 Task: Open Card Card0000000190 in Board Board0000000048 in Workspace WS0000000016 in Trello. Add Member nikrathi889@gmail.com to Card Card0000000190 in Board Board0000000048 in Workspace WS0000000016 in Trello. Add Blue Label titled Label0000000190 to Card Card0000000190 in Board Board0000000048 in Workspace WS0000000016 in Trello. Add Checklist CL0000000190 to Card Card0000000190 in Board Board0000000048 in Workspace WS0000000016 in Trello. Add Dates with Start Date as Sep 01 2023 and Due Date as Sep 30 2023 to Card Card0000000190 in Board Board0000000048 in Workspace WS0000000016 in Trello
Action: Mouse moved to (412, 373)
Screenshot: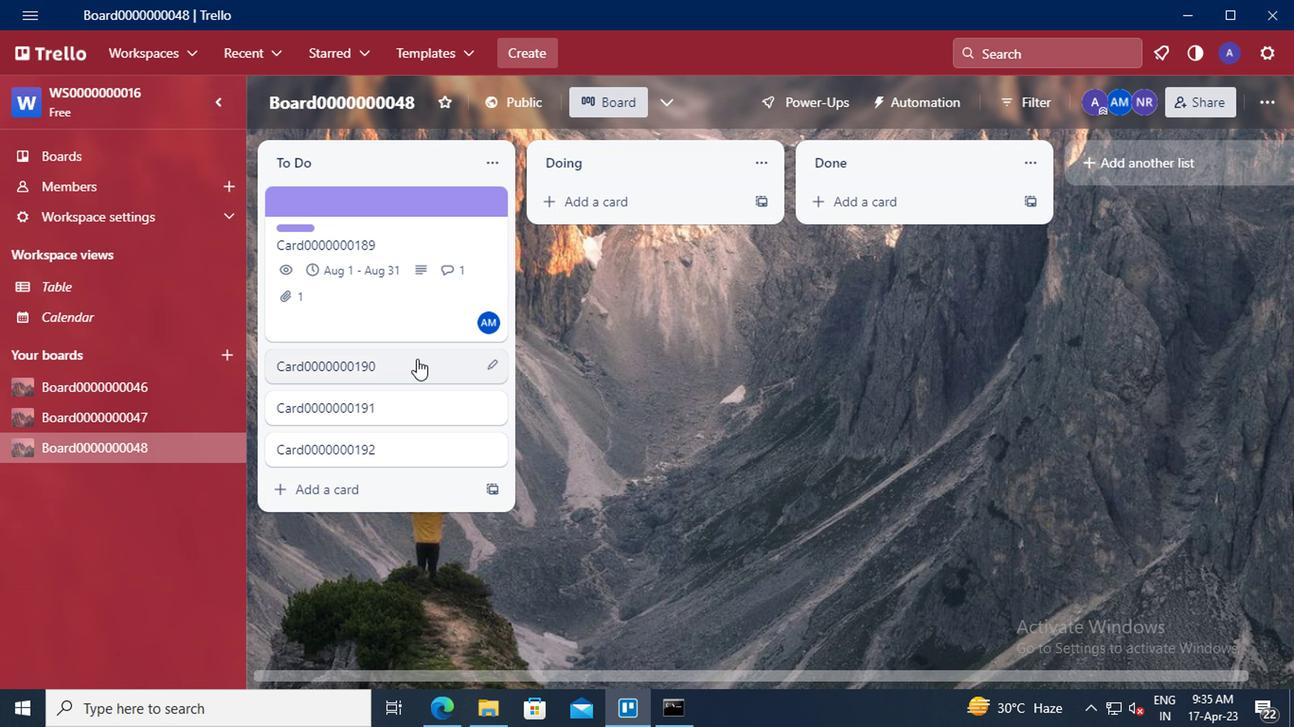 
Action: Mouse pressed left at (412, 373)
Screenshot: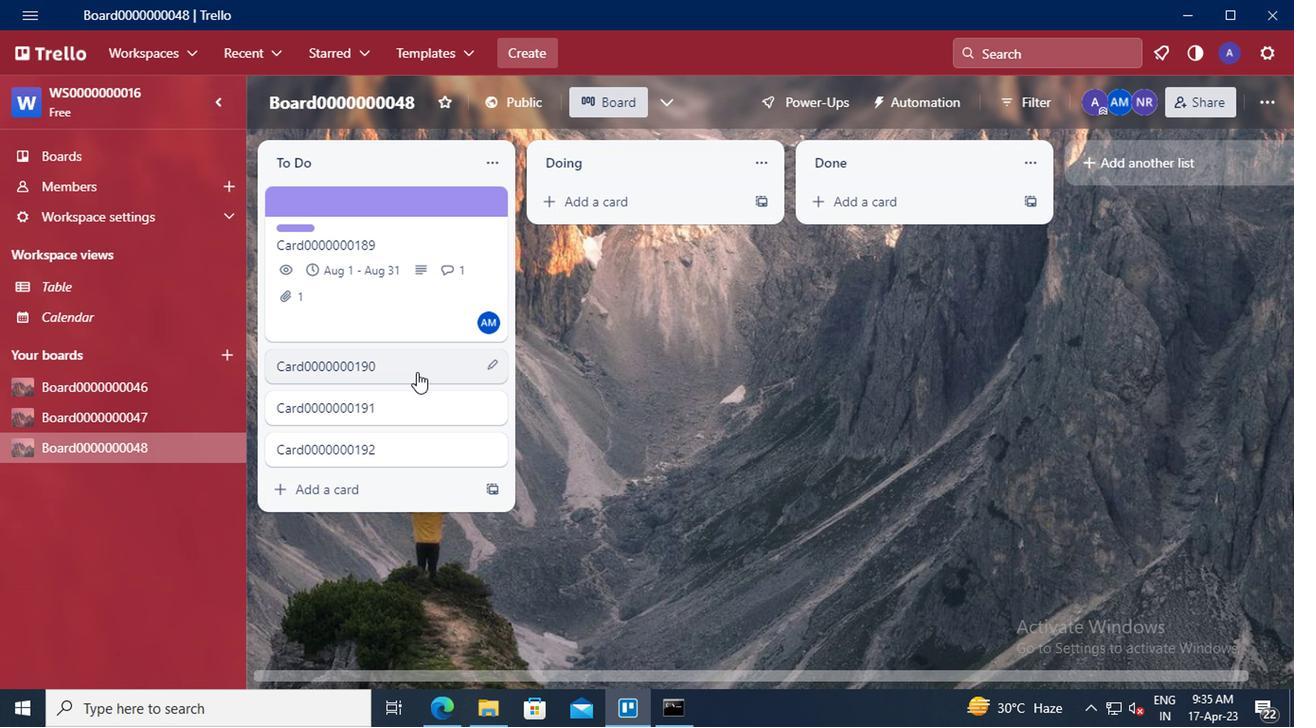 
Action: Mouse moved to (884, 248)
Screenshot: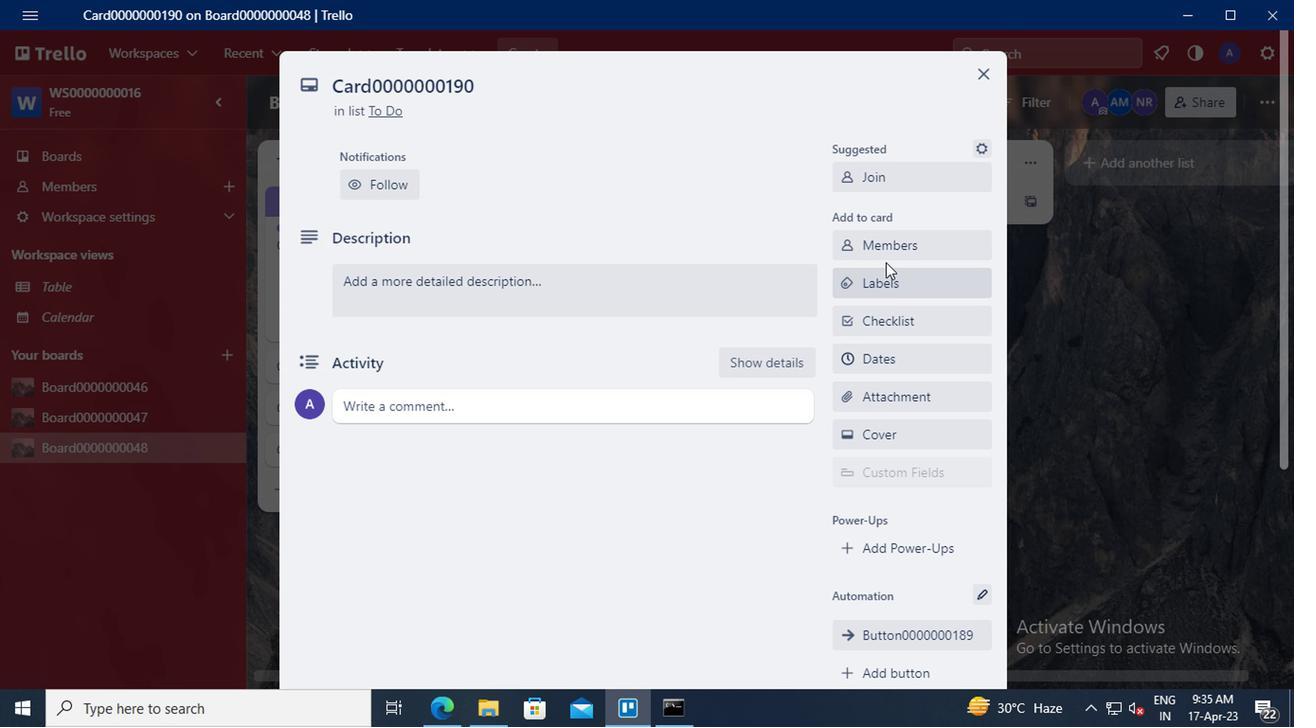 
Action: Mouse pressed left at (884, 248)
Screenshot: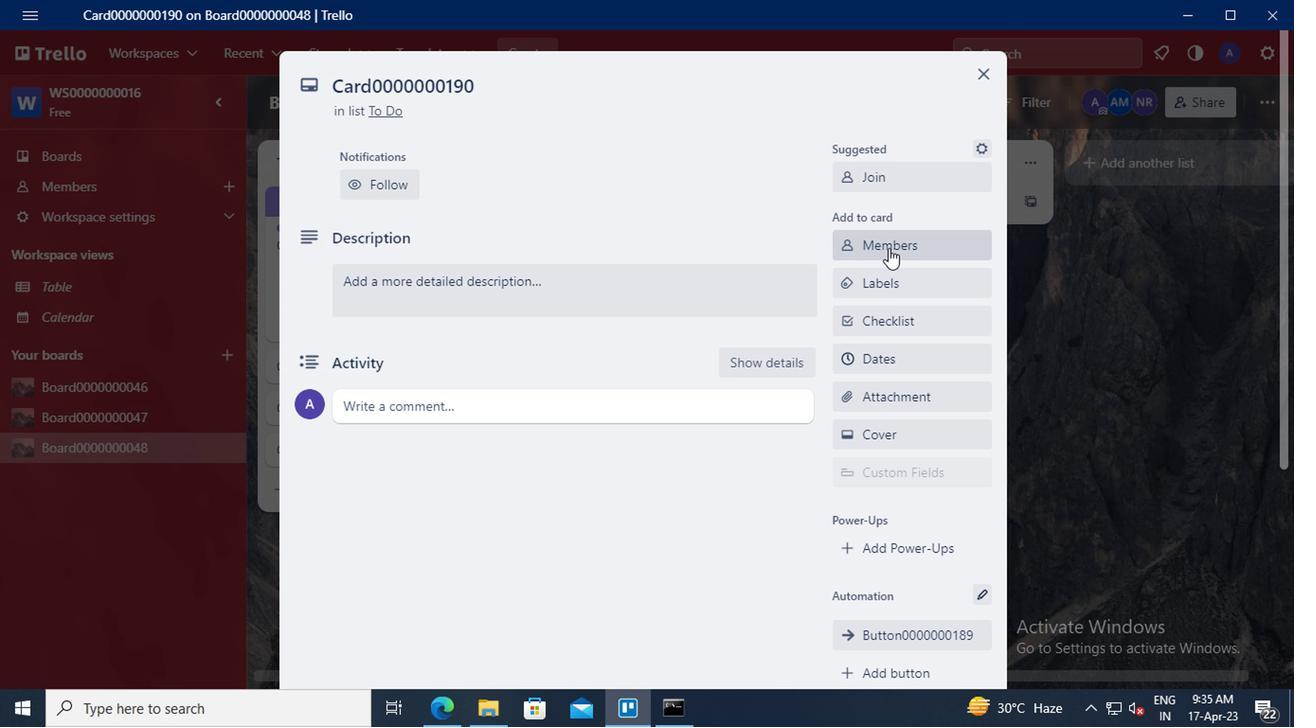 
Action: Mouse moved to (870, 329)
Screenshot: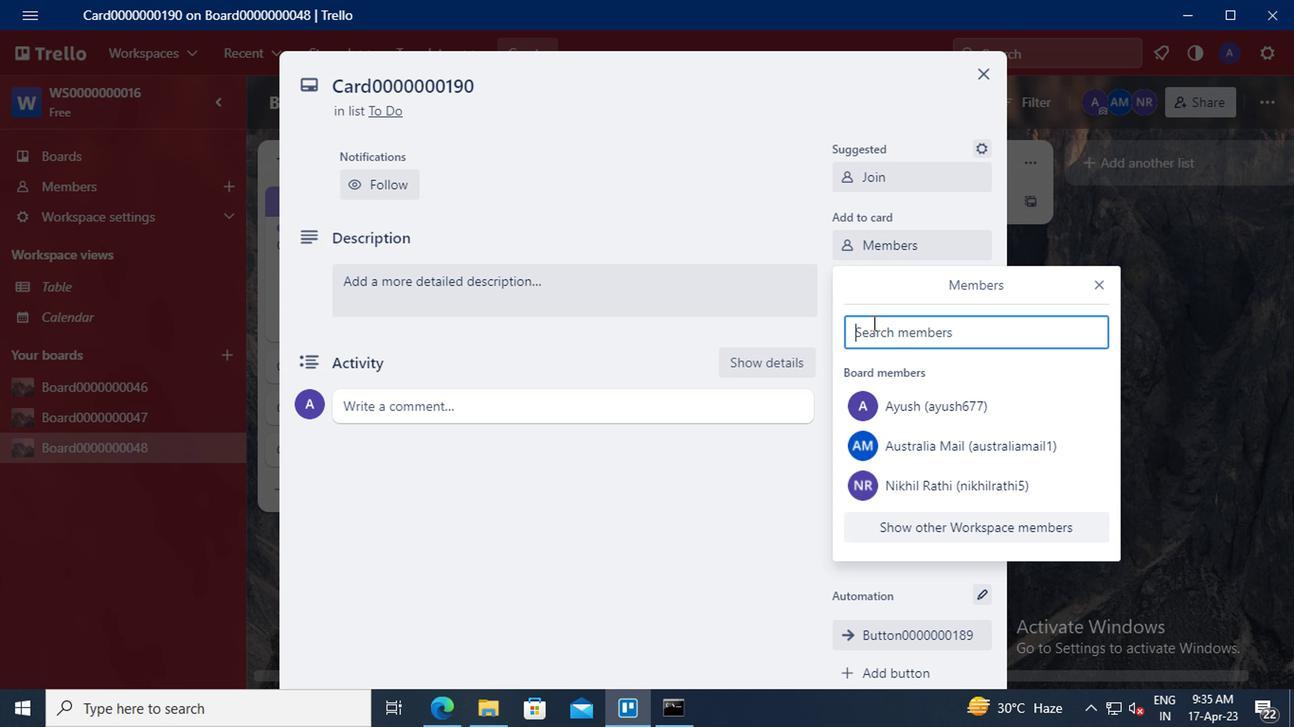 
Action: Mouse pressed left at (870, 329)
Screenshot: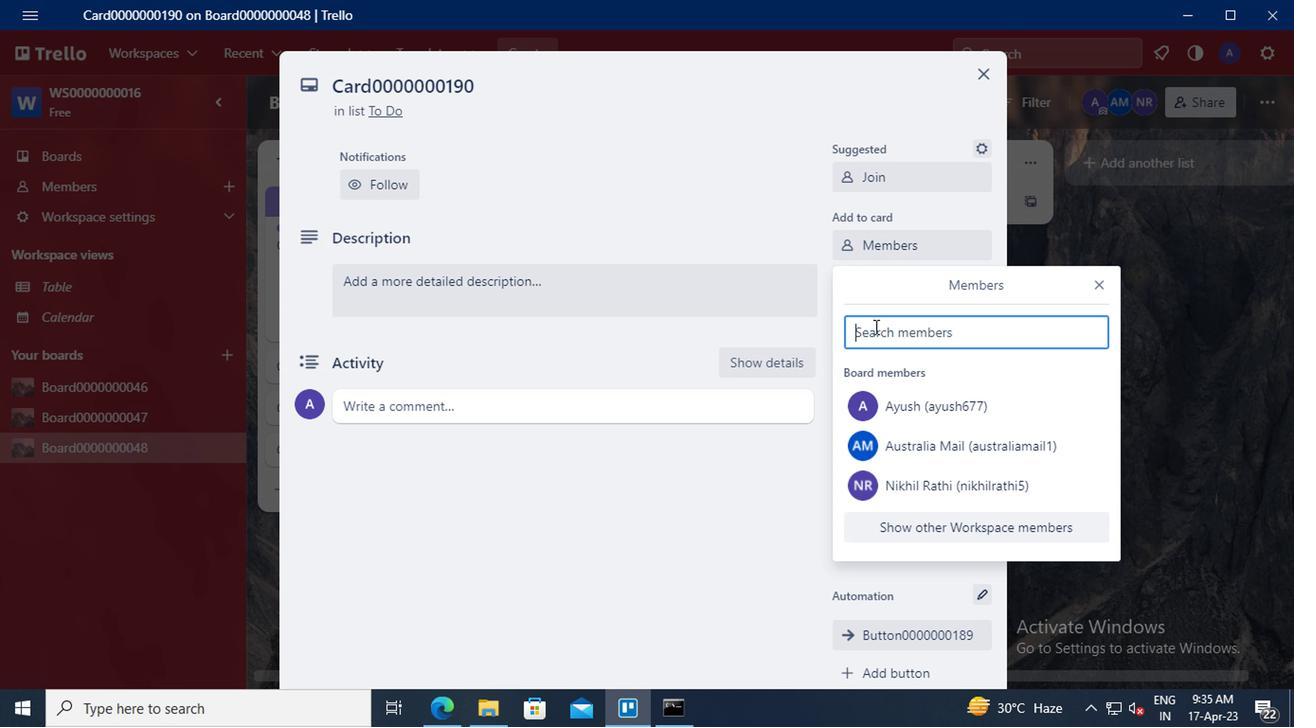 
Action: Mouse moved to (866, 329)
Screenshot: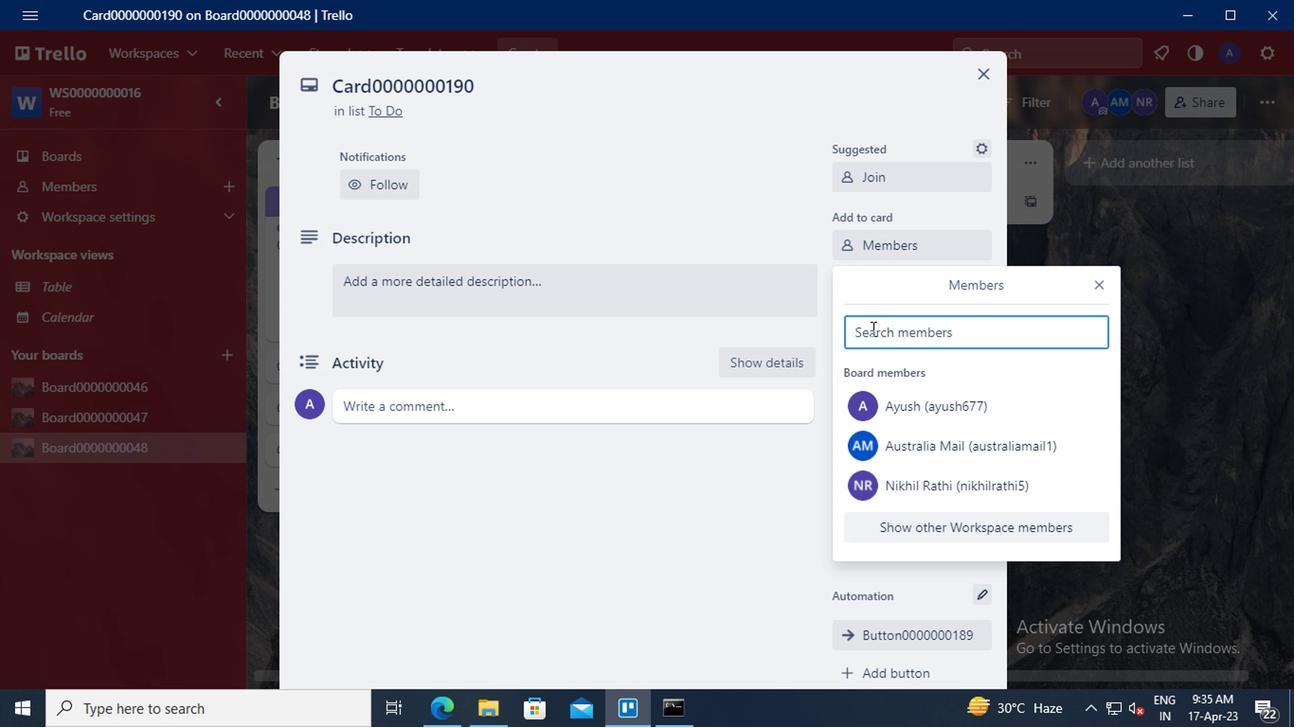 
Action: Key pressed <Key.shift>
Screenshot: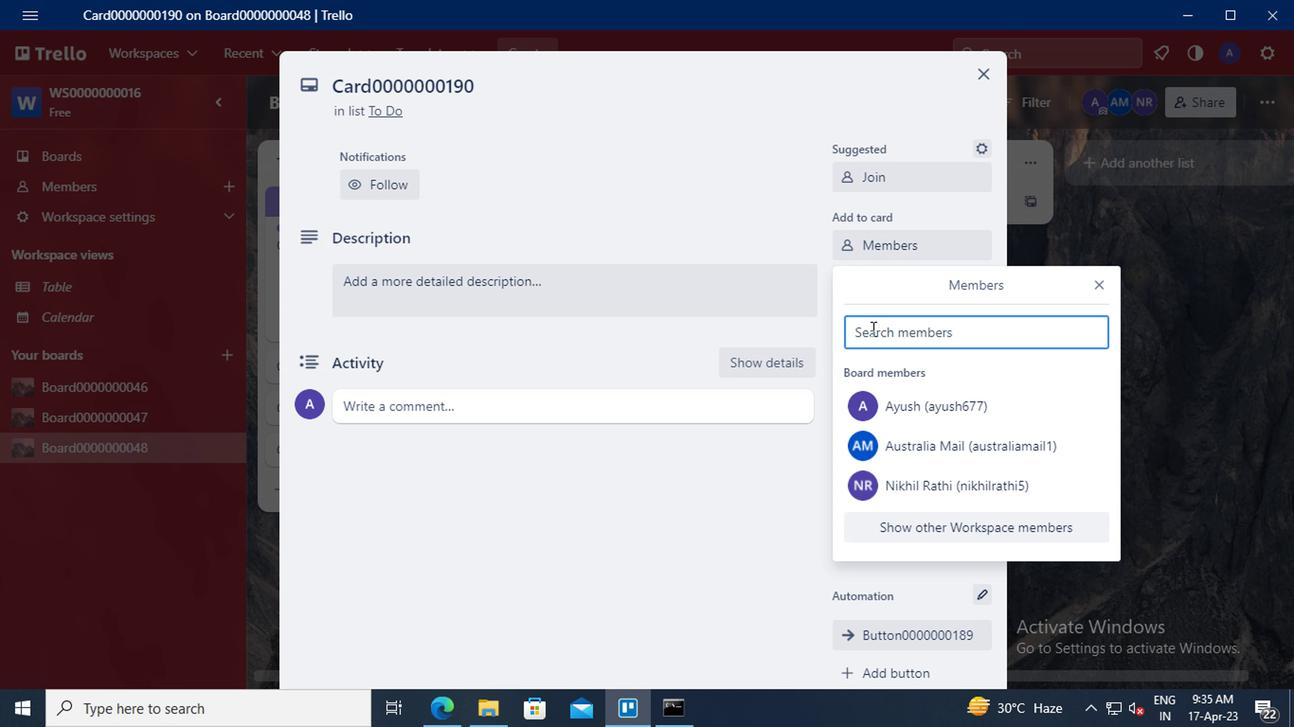 
Action: Mouse moved to (866, 328)
Screenshot: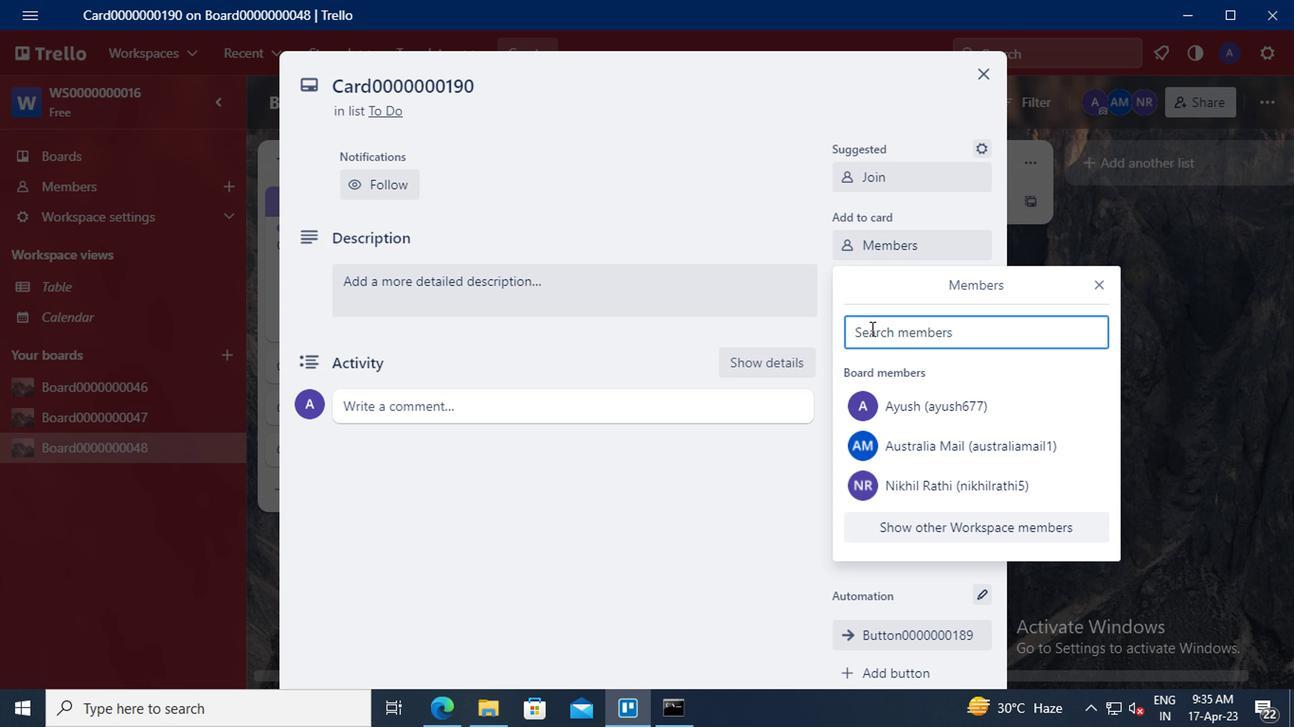 
Action: Key pressed N
Screenshot: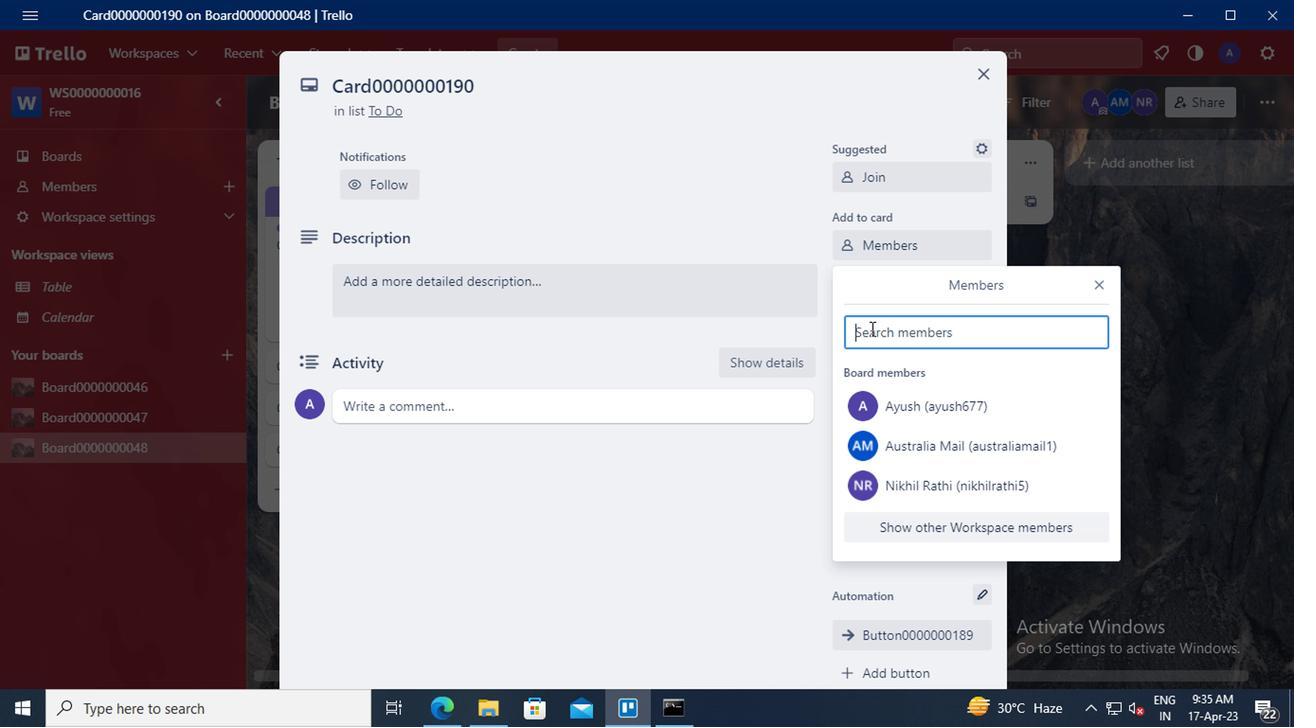
Action: Mouse moved to (865, 328)
Screenshot: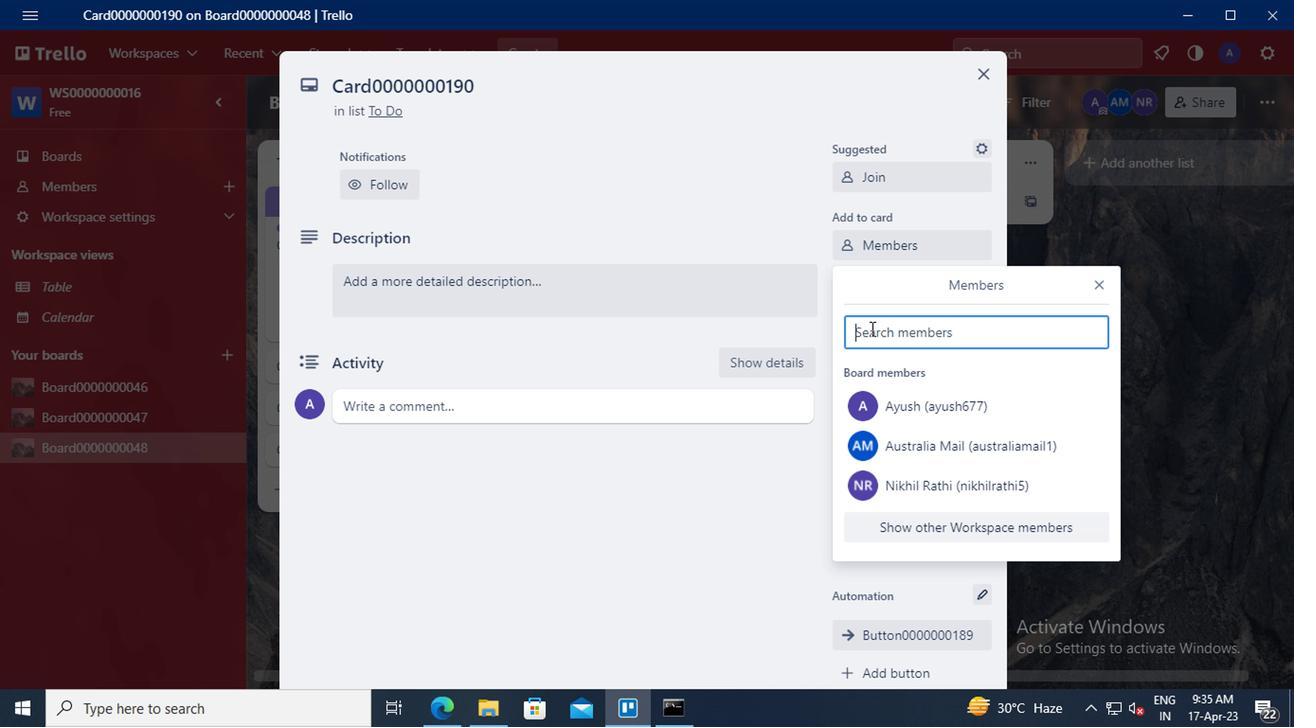 
Action: Key pressed I
Screenshot: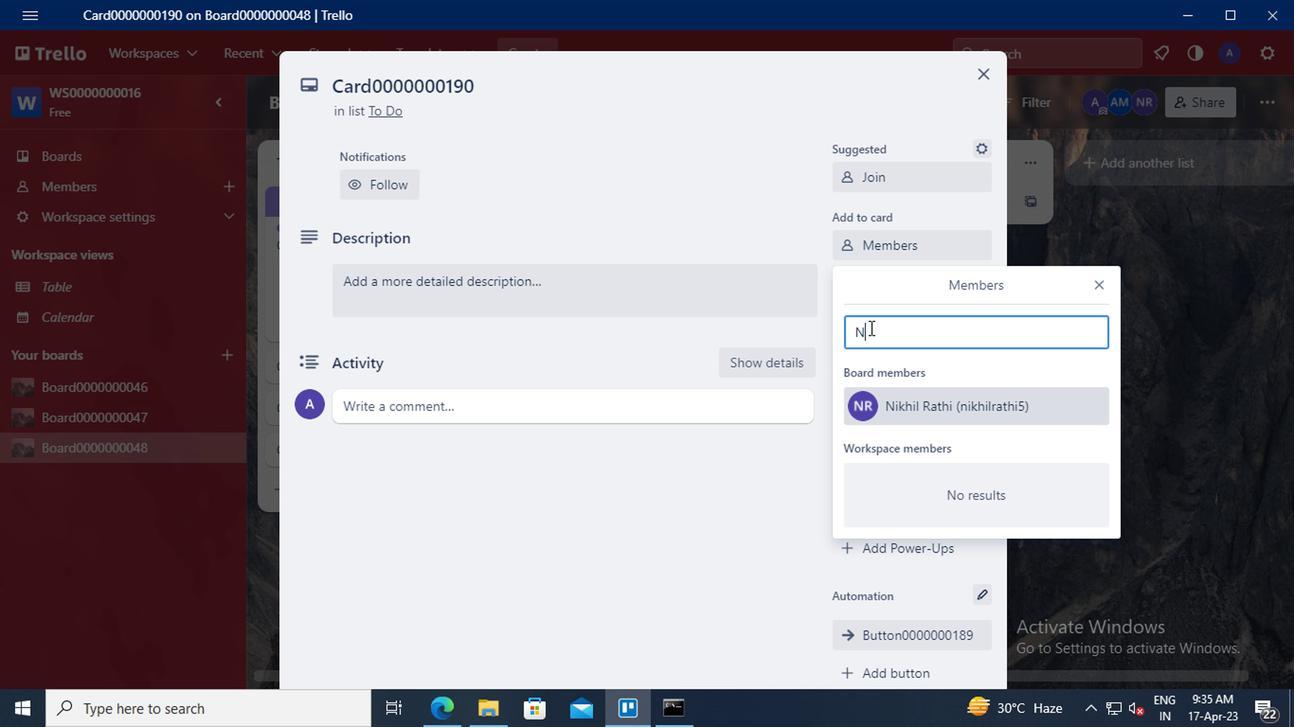 
Action: Mouse moved to (864, 328)
Screenshot: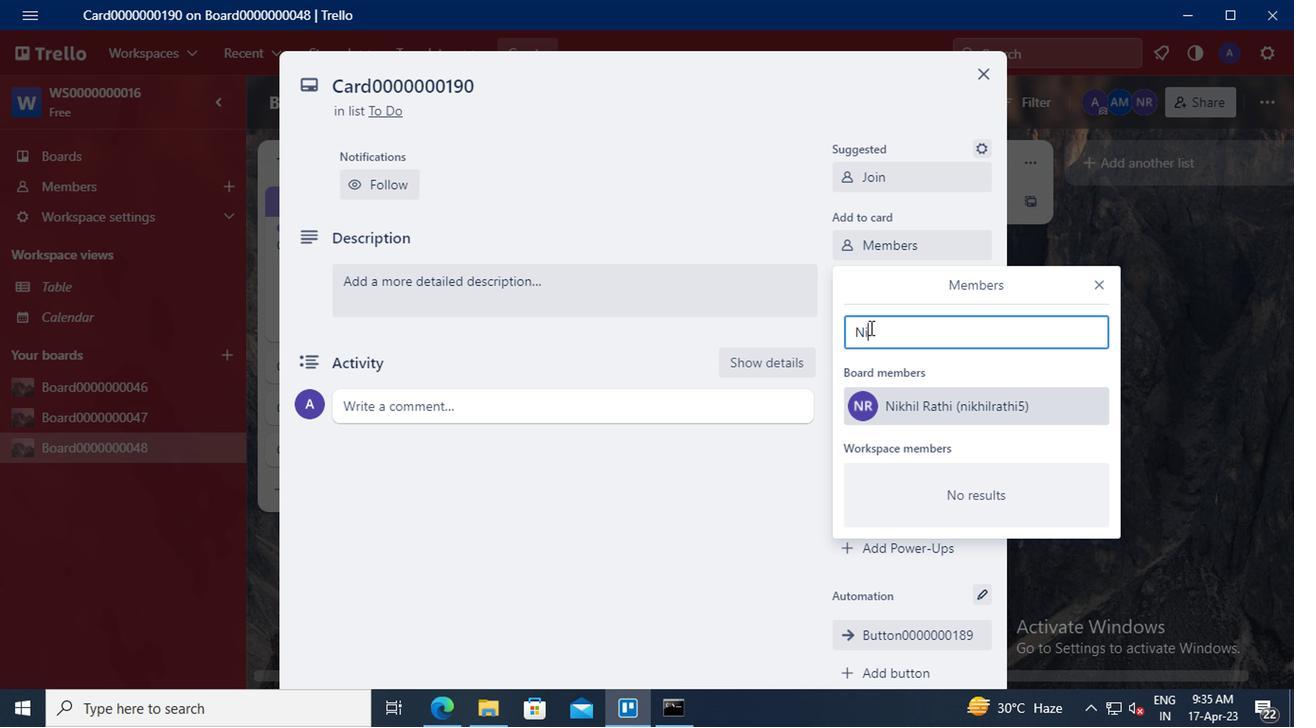 
Action: Key pressed KHI
Screenshot: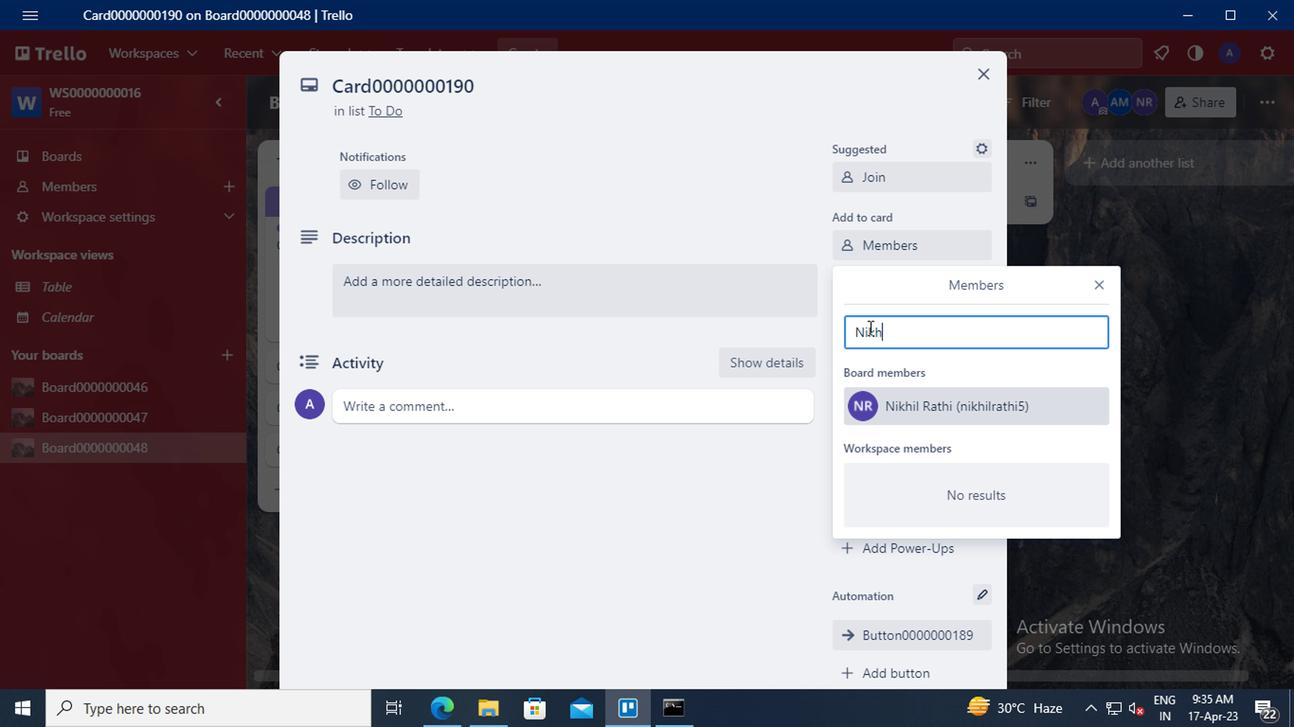 
Action: Mouse moved to (864, 328)
Screenshot: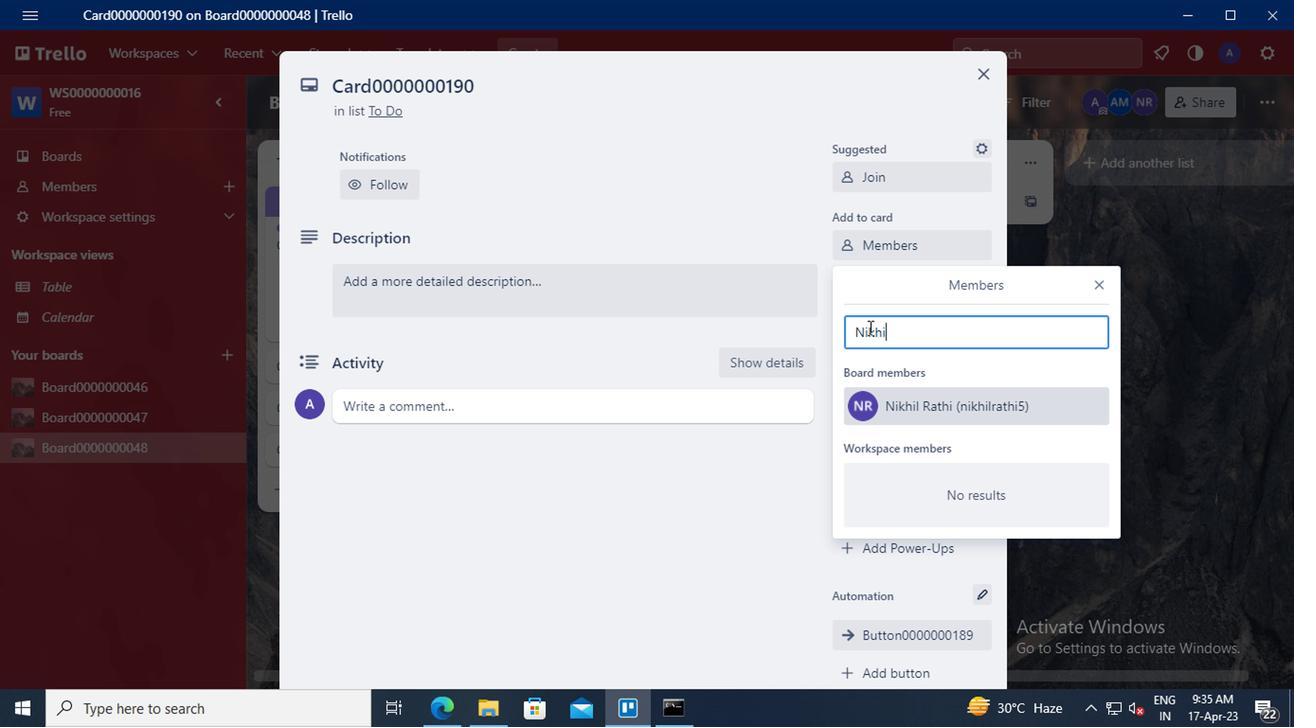 
Action: Key pressed L
Screenshot: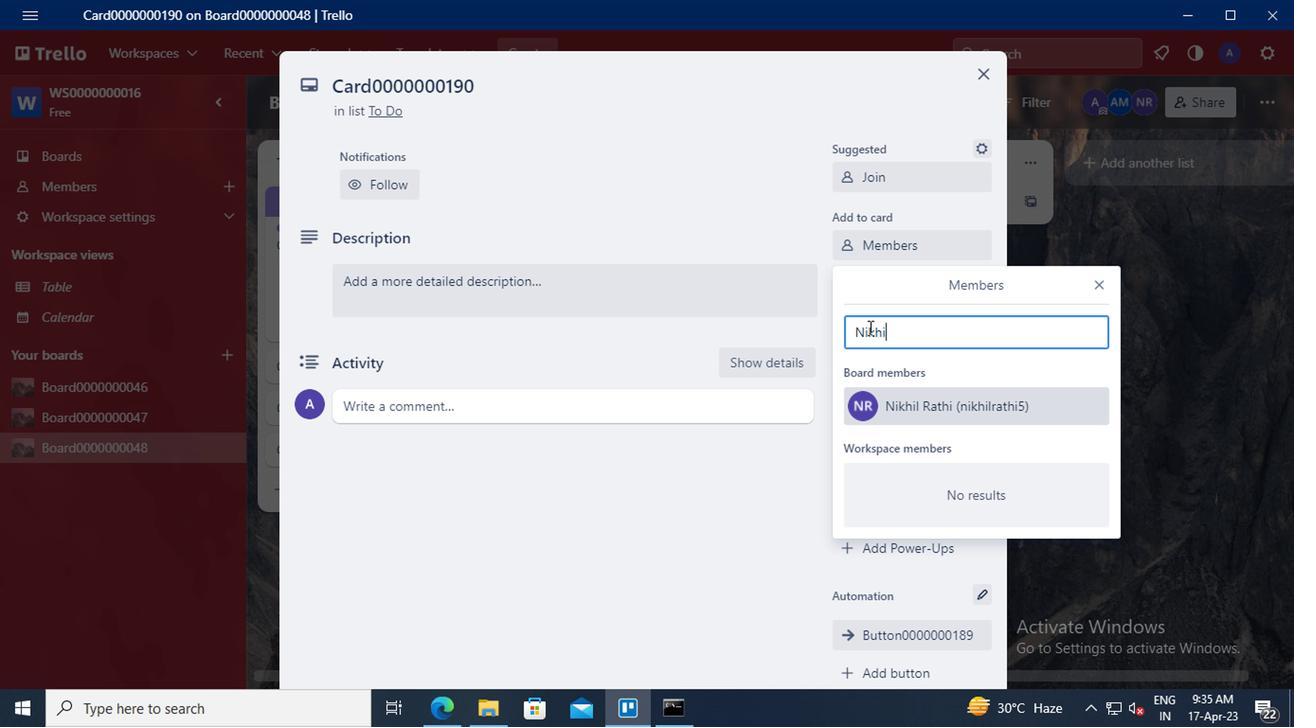 
Action: Mouse moved to (907, 413)
Screenshot: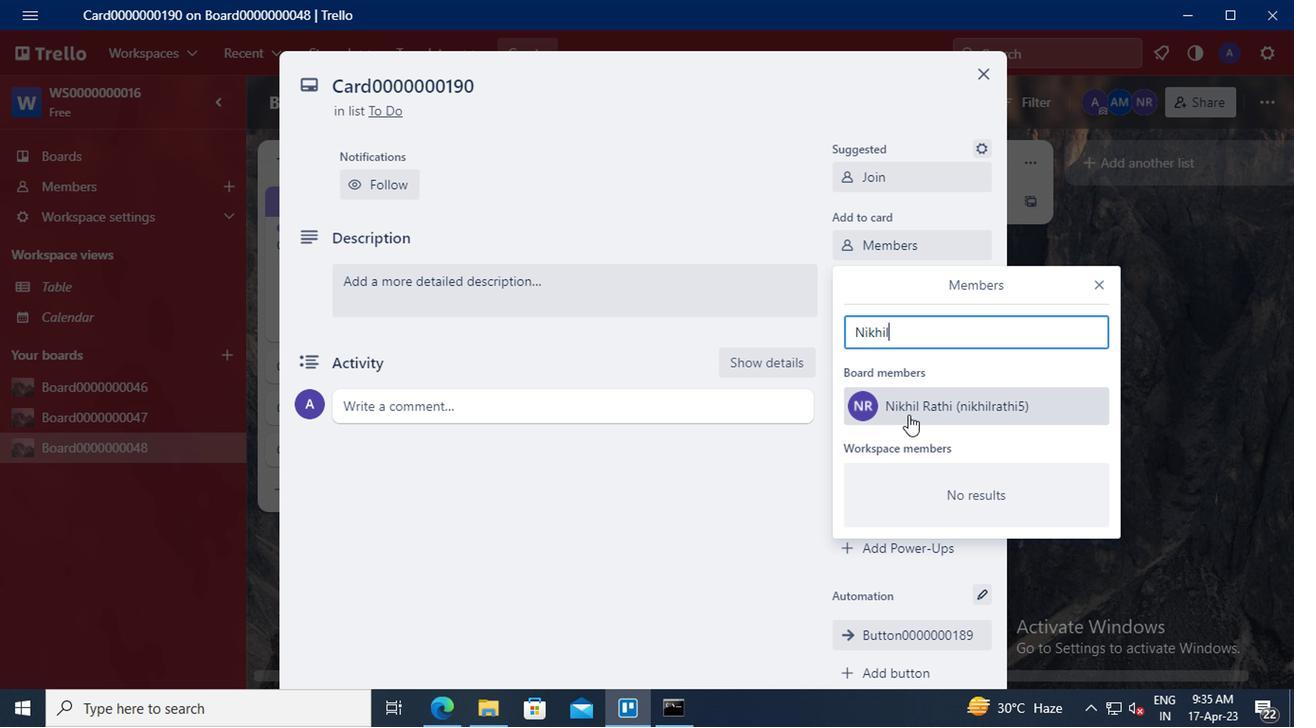 
Action: Mouse pressed left at (907, 413)
Screenshot: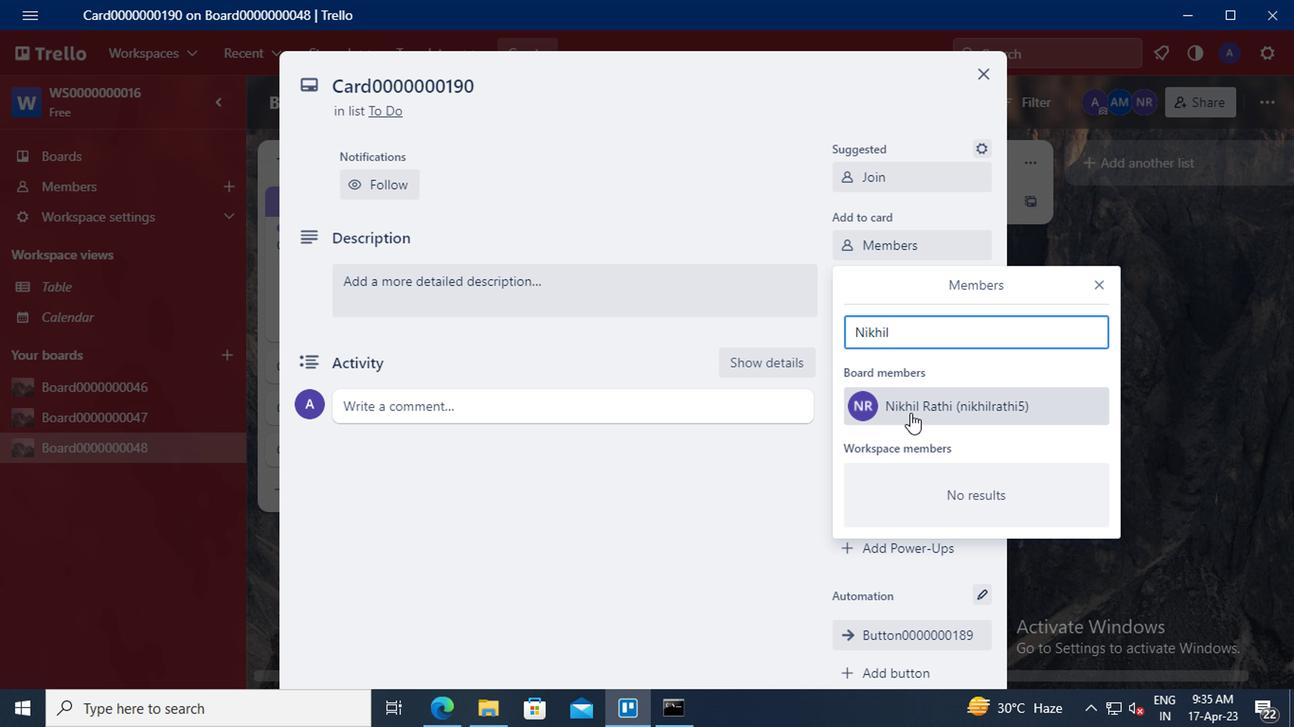 
Action: Mouse moved to (1097, 283)
Screenshot: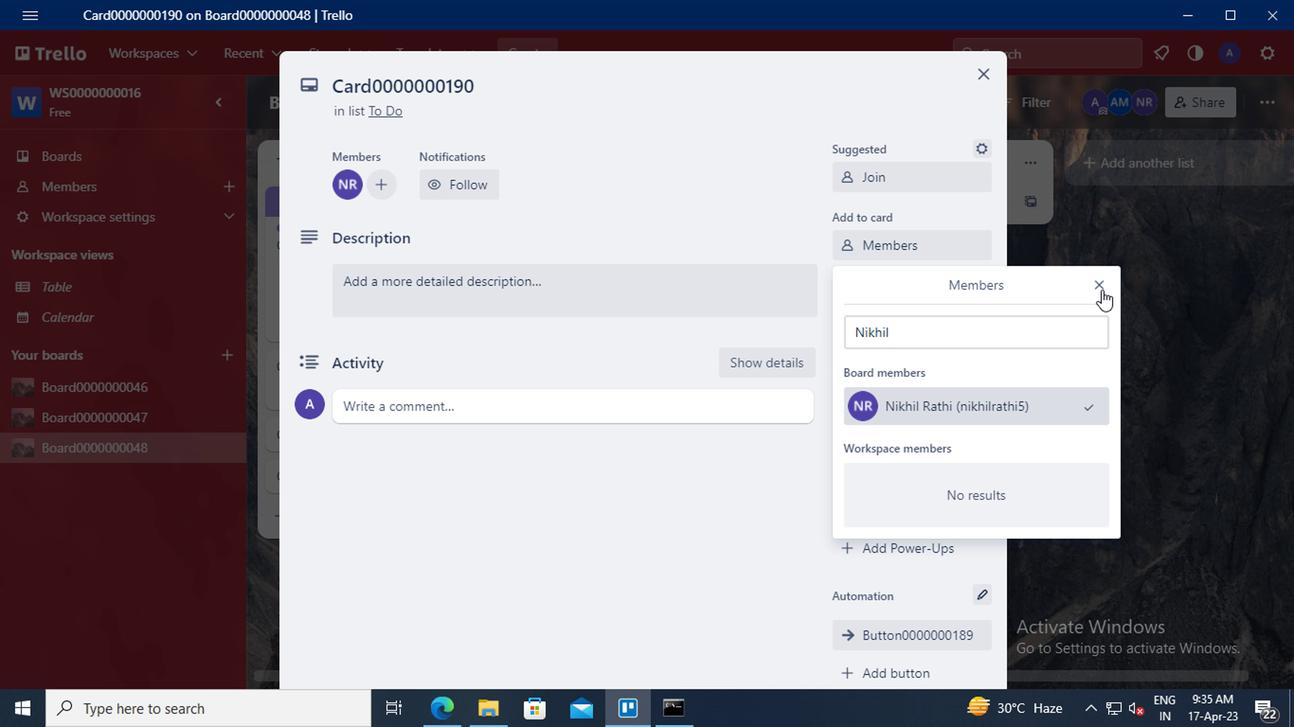 
Action: Mouse pressed left at (1097, 283)
Screenshot: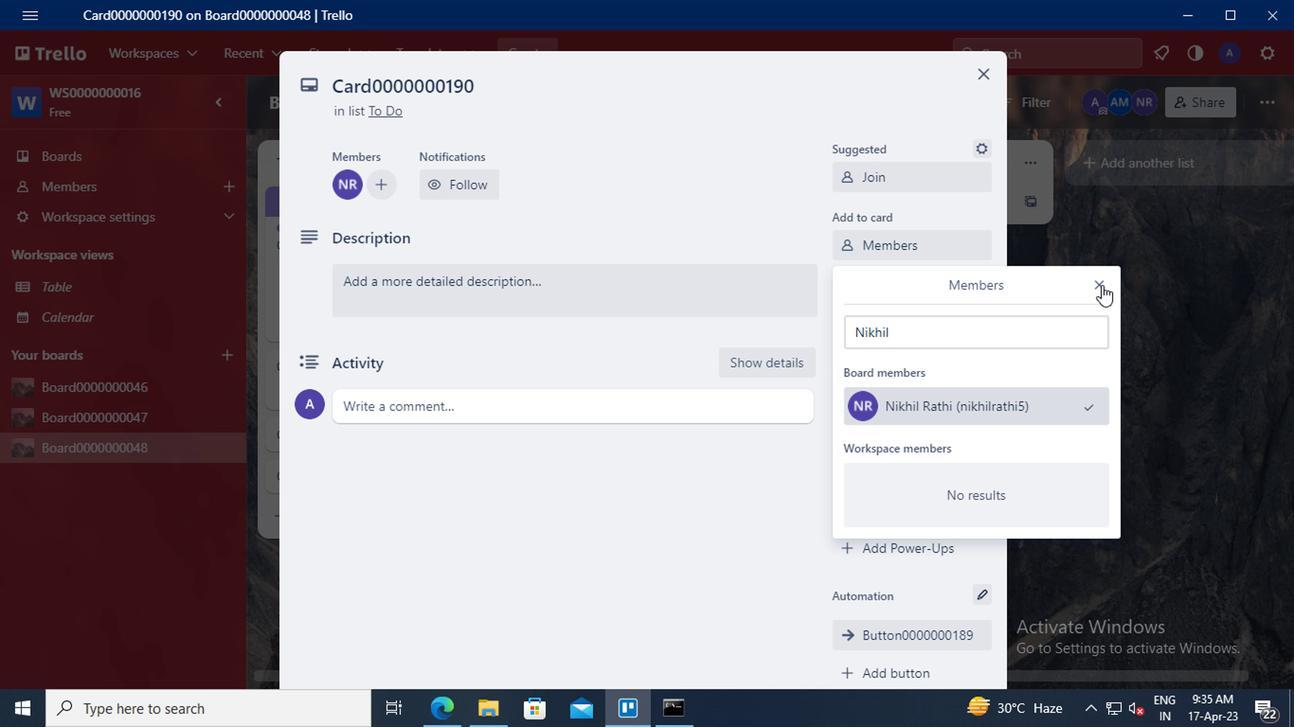 
Action: Mouse moved to (896, 285)
Screenshot: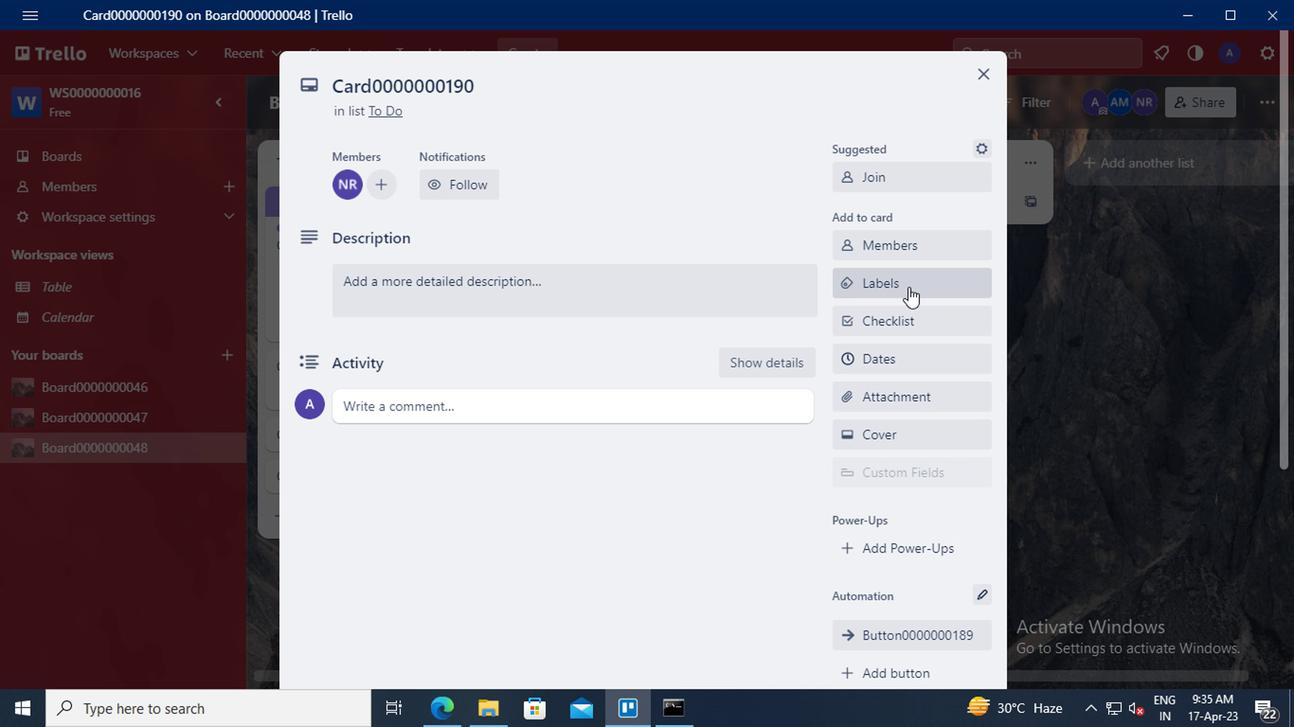 
Action: Mouse pressed left at (896, 285)
Screenshot: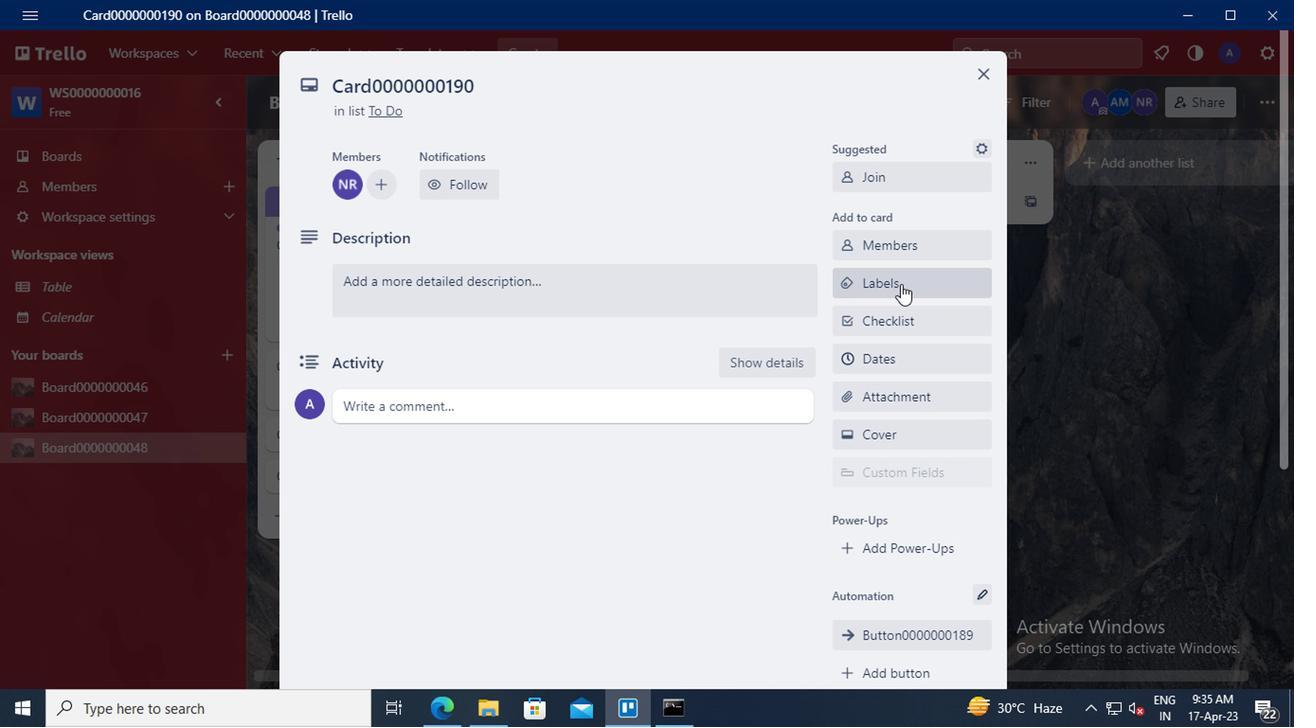 
Action: Mouse moved to (963, 465)
Screenshot: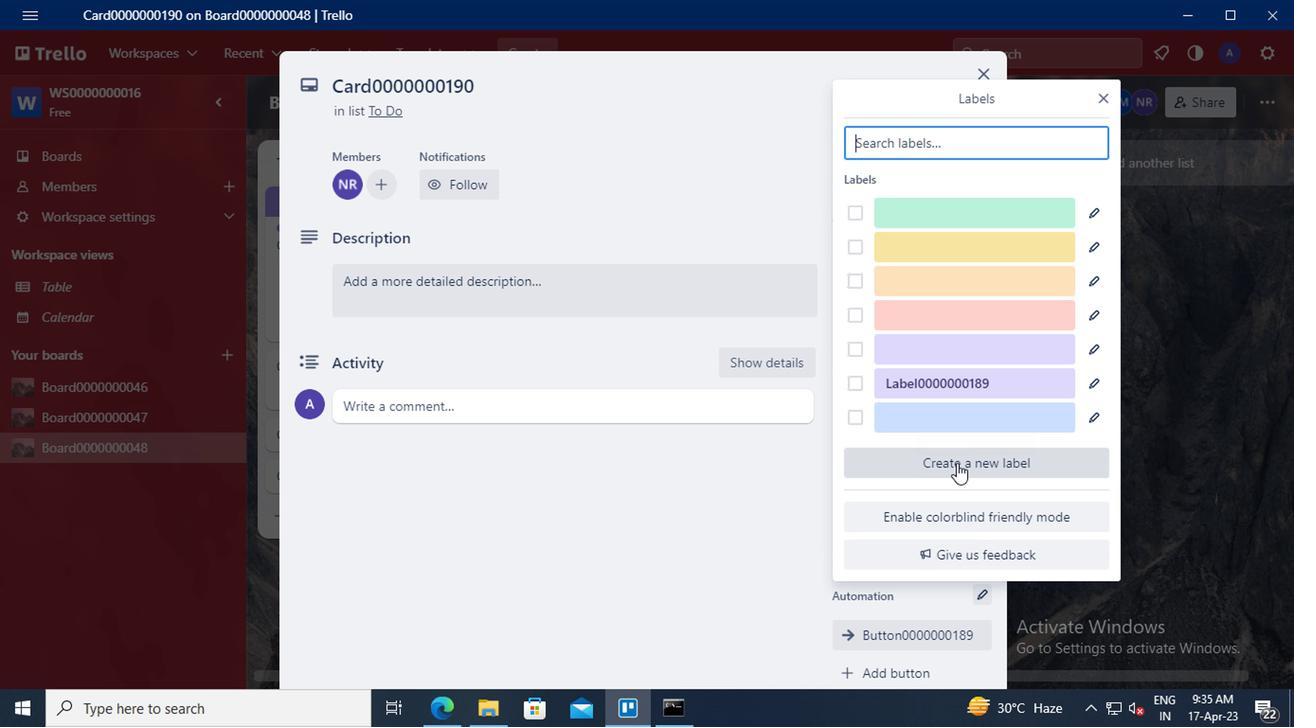 
Action: Mouse pressed left at (963, 465)
Screenshot: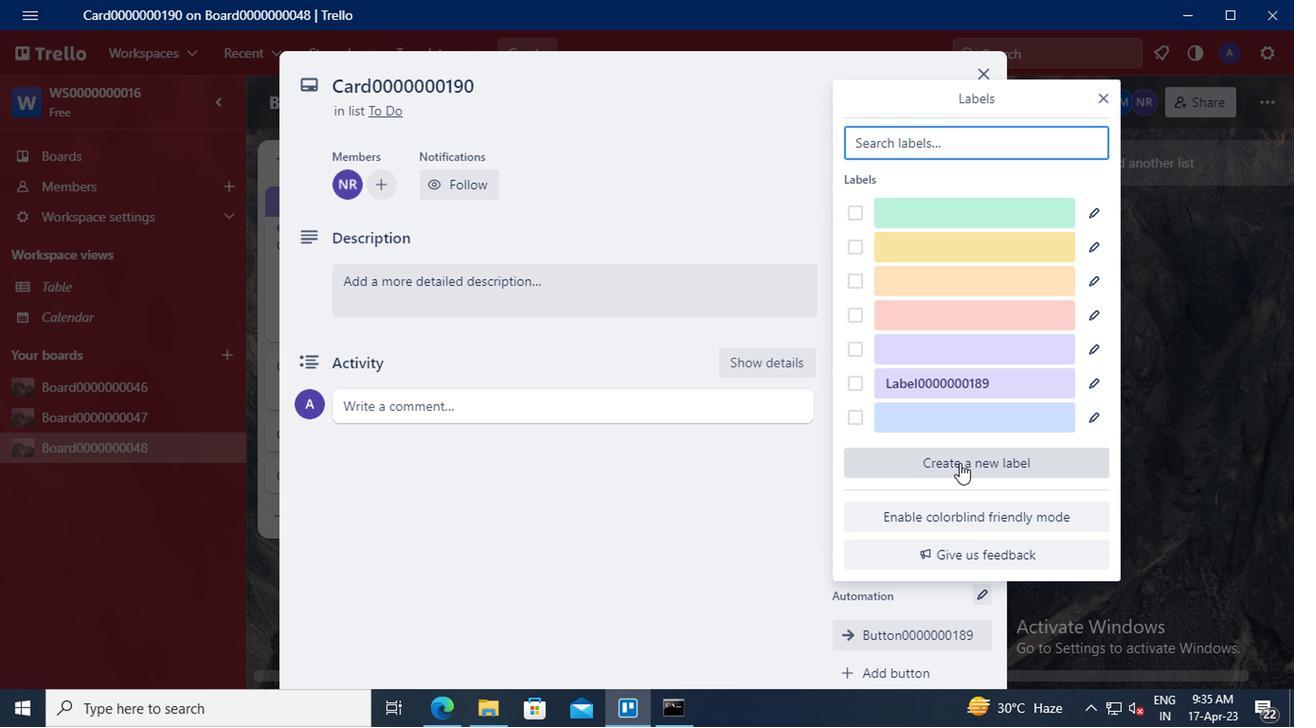 
Action: Mouse moved to (889, 273)
Screenshot: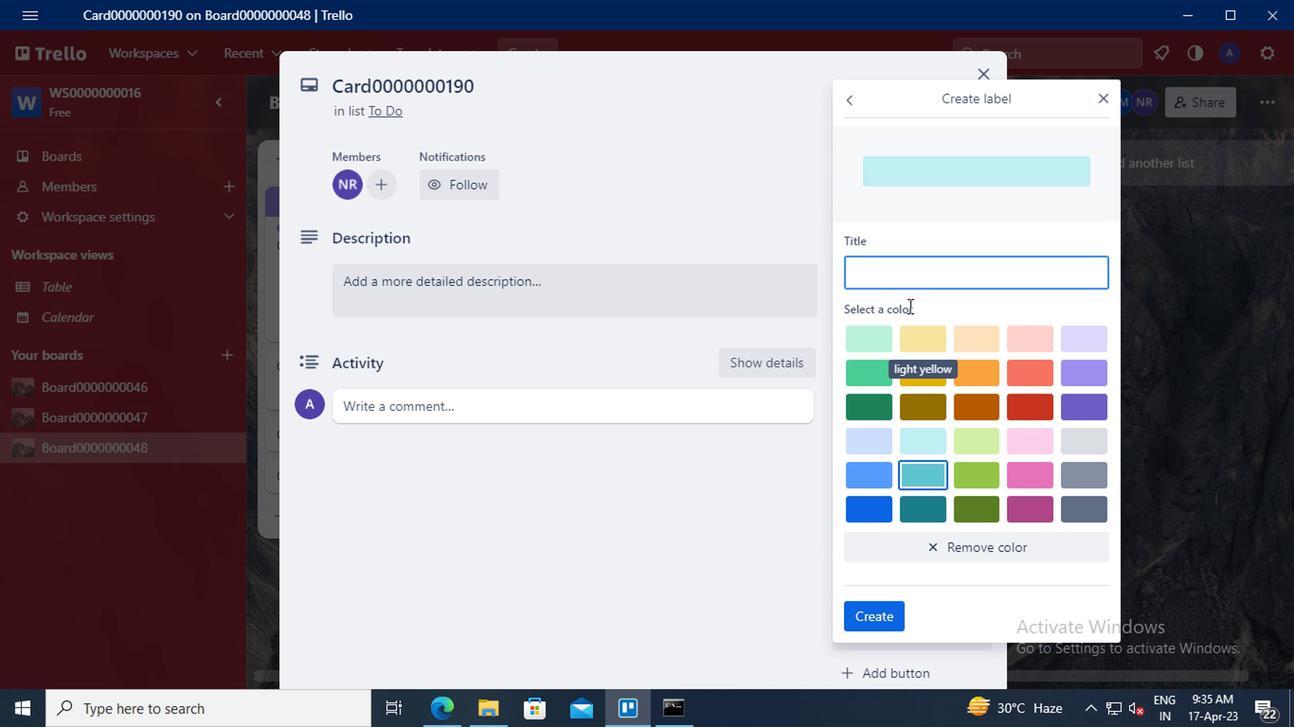
Action: Mouse pressed left at (889, 273)
Screenshot: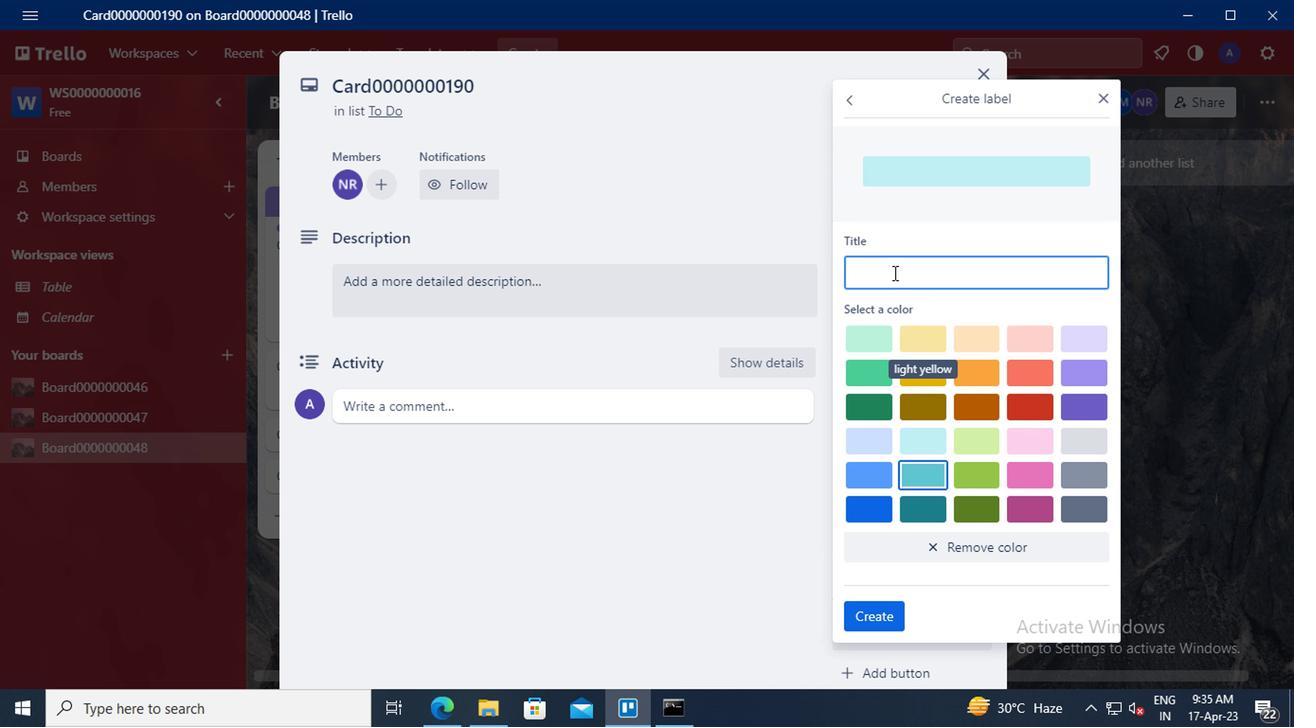 
Action: Mouse moved to (874, 267)
Screenshot: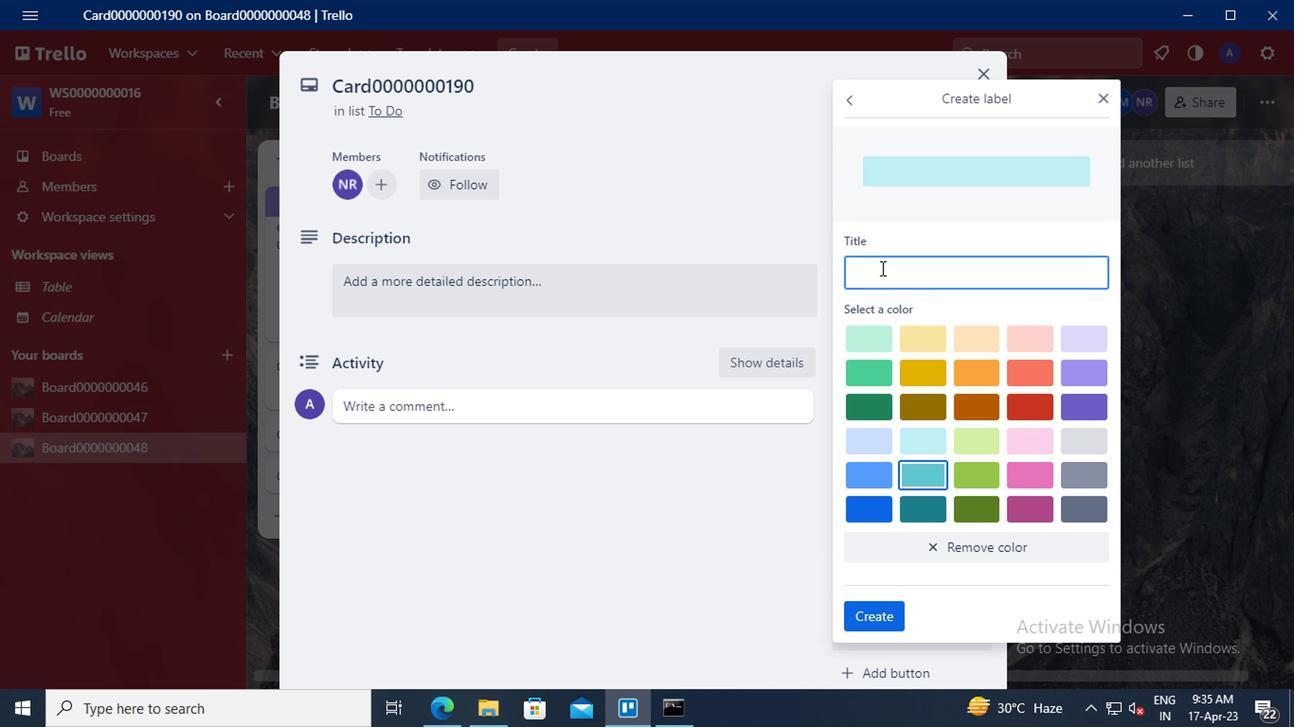 
Action: Key pressed <Key.shift>
Screenshot: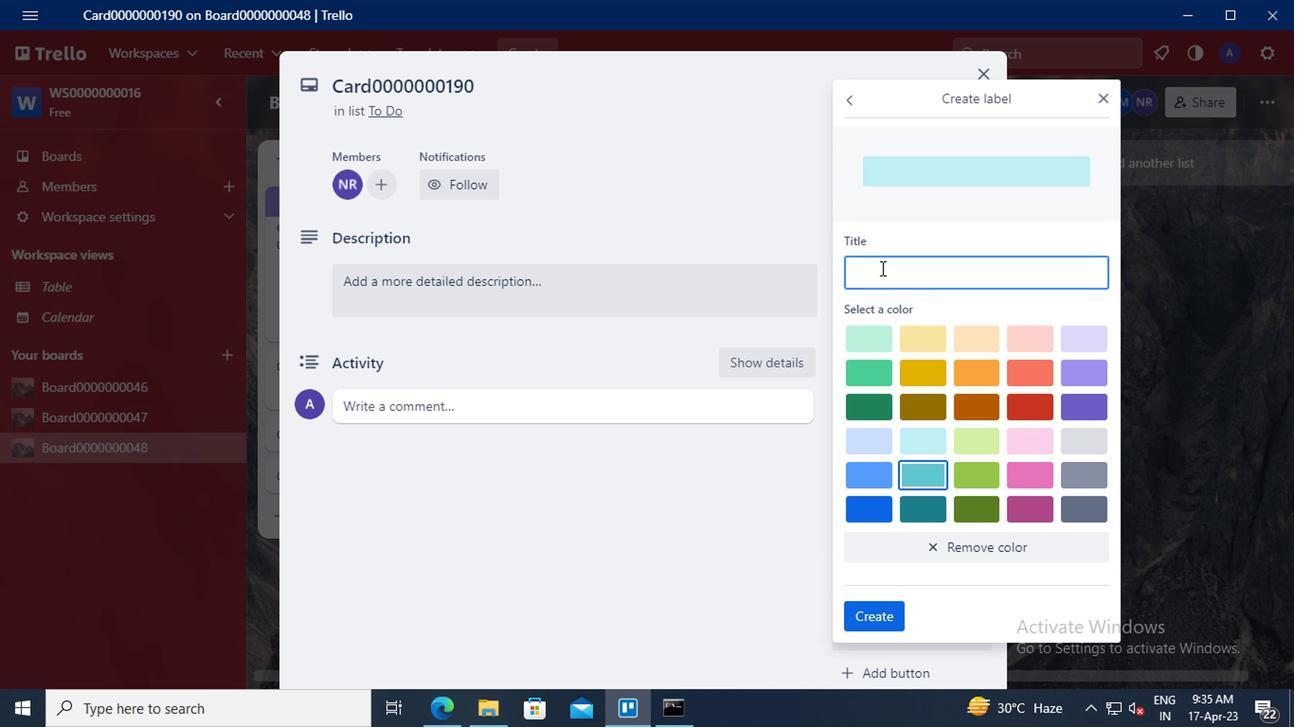 
Action: Mouse moved to (873, 267)
Screenshot: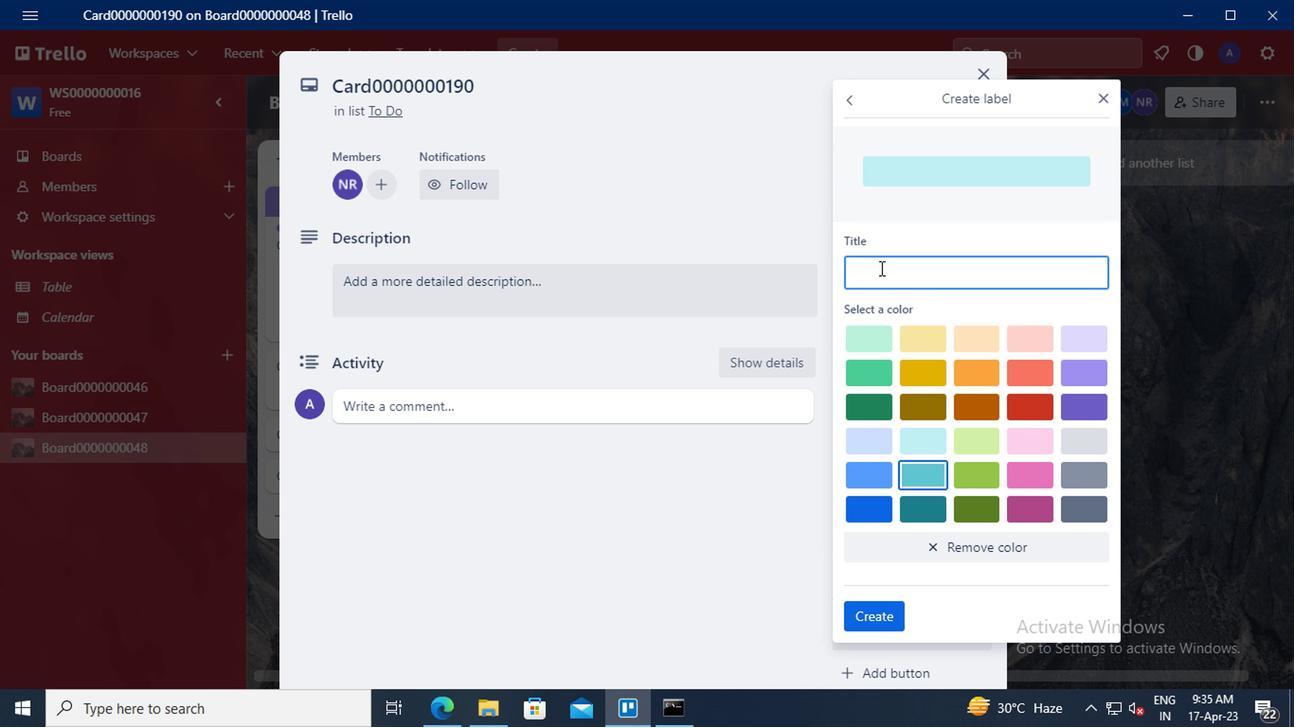
Action: Key pressed L
Screenshot: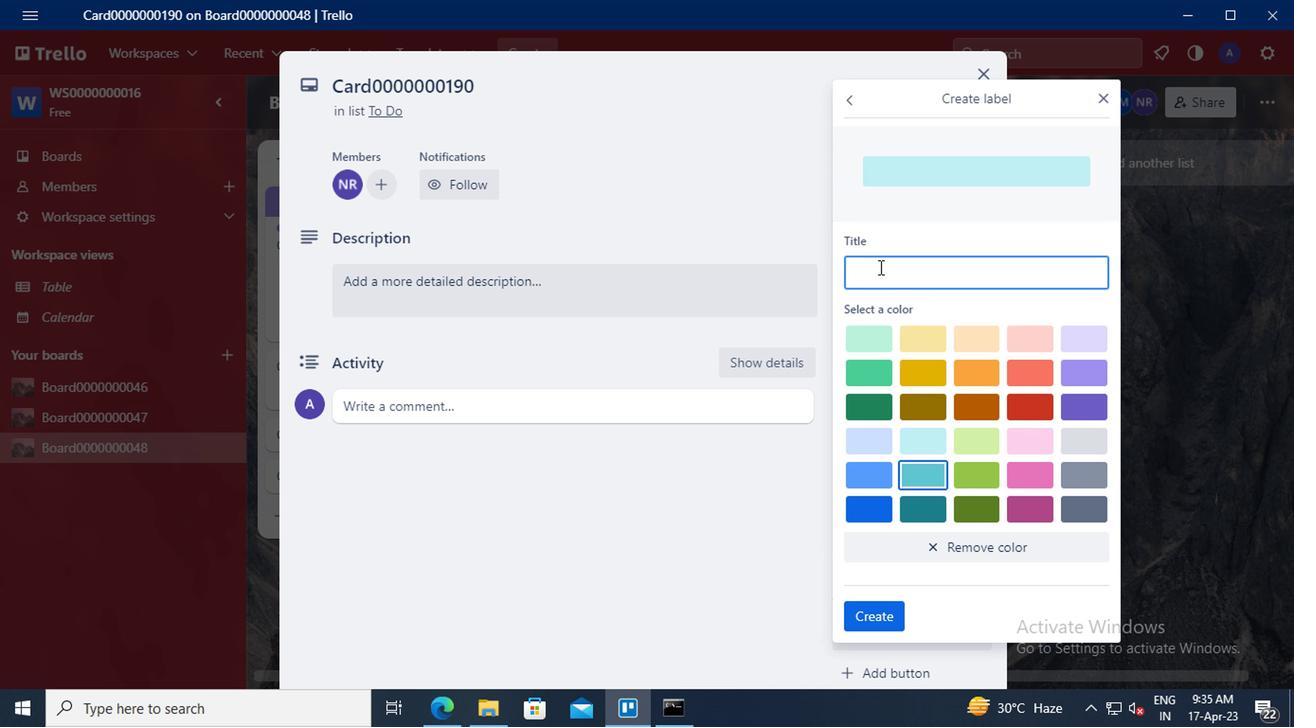 
Action: Mouse moved to (872, 267)
Screenshot: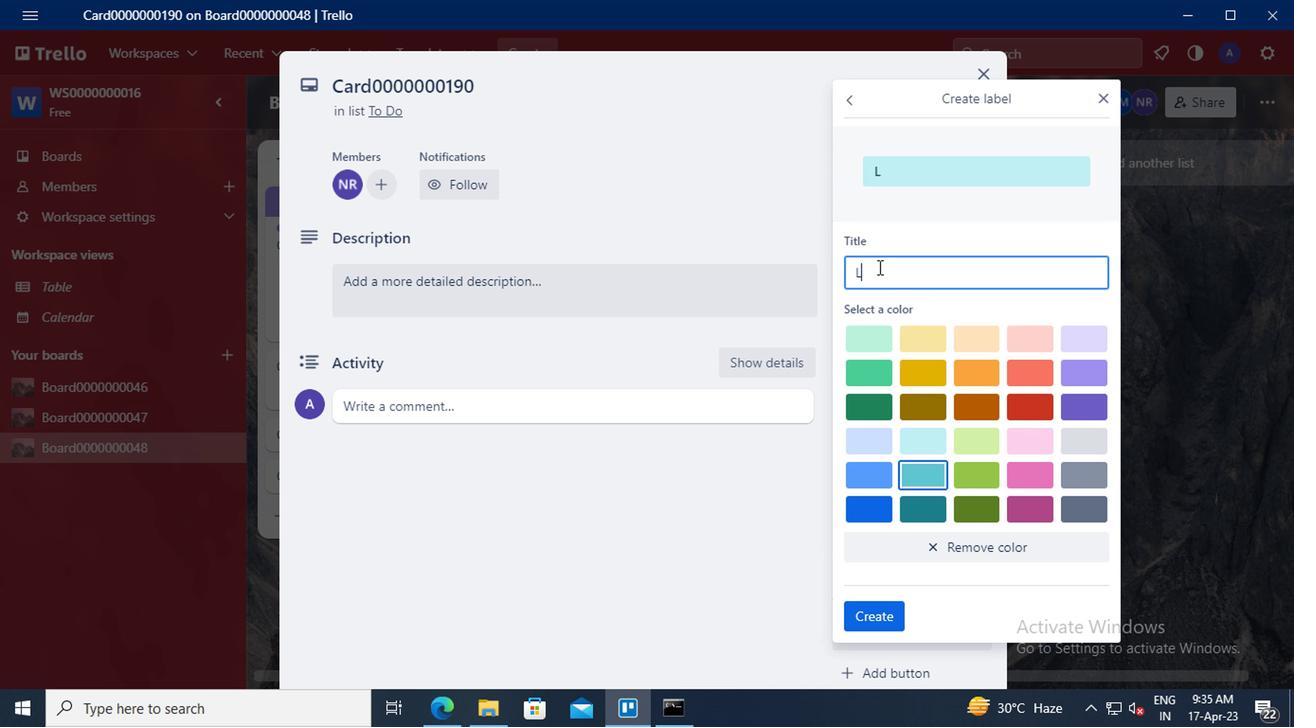 
Action: Key pressed AB
Screenshot: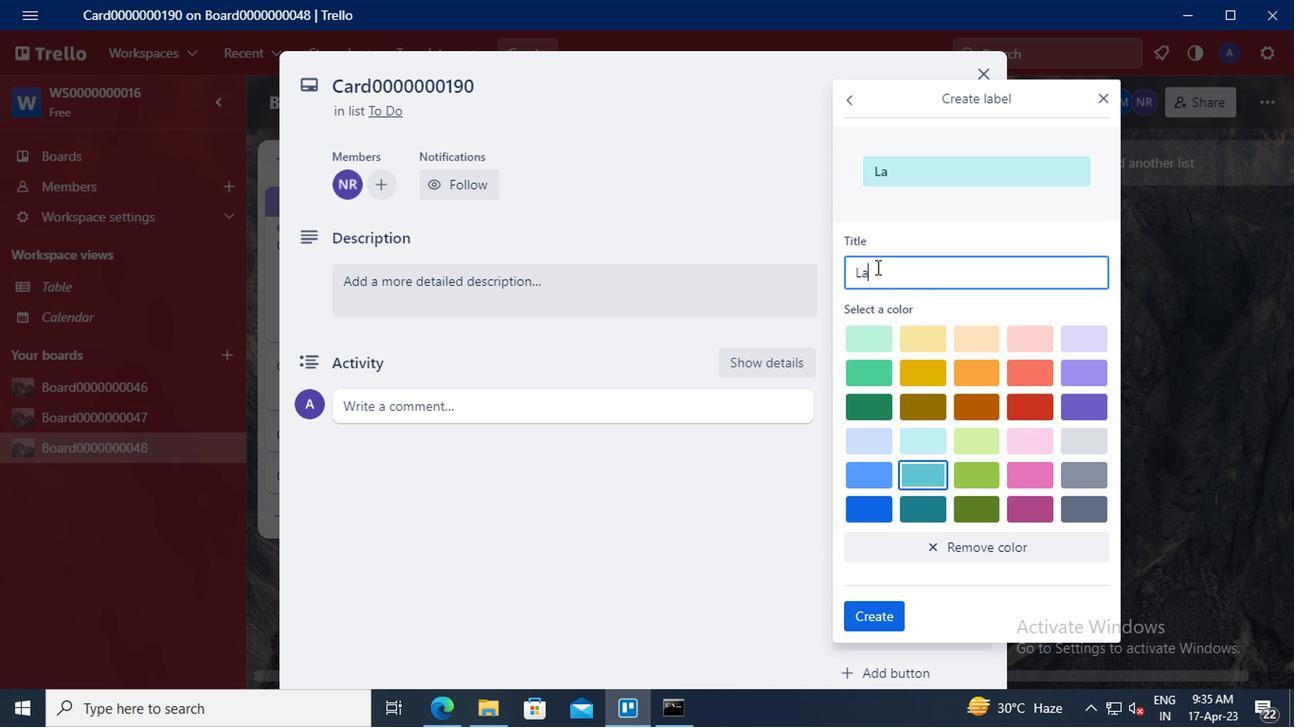
Action: Mouse moved to (872, 266)
Screenshot: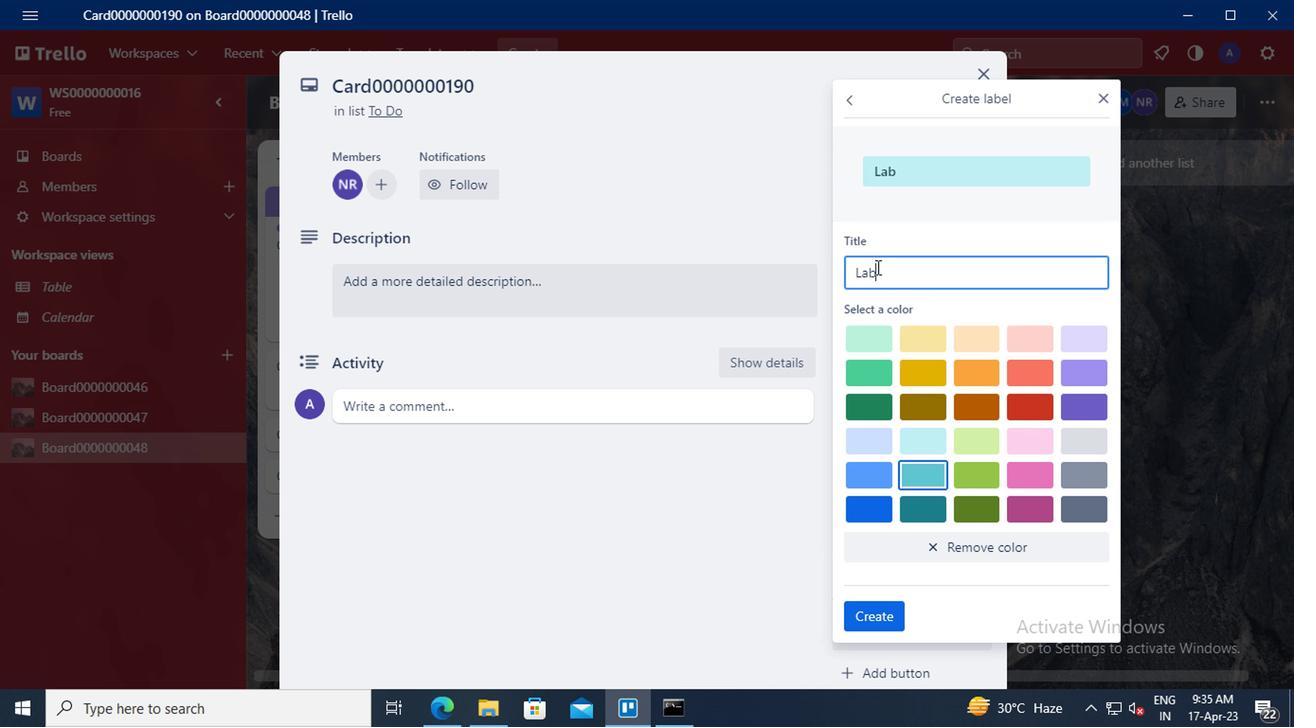 
Action: Key pressed E
Screenshot: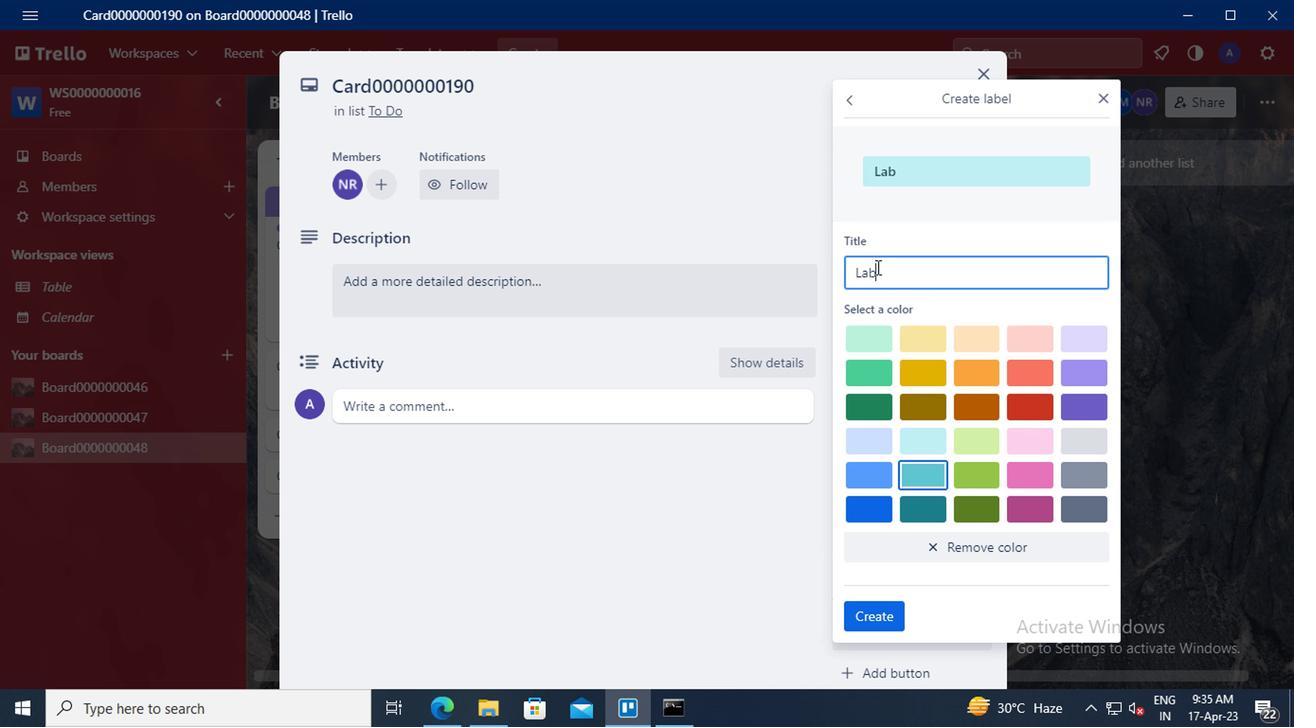 
Action: Mouse moved to (870, 266)
Screenshot: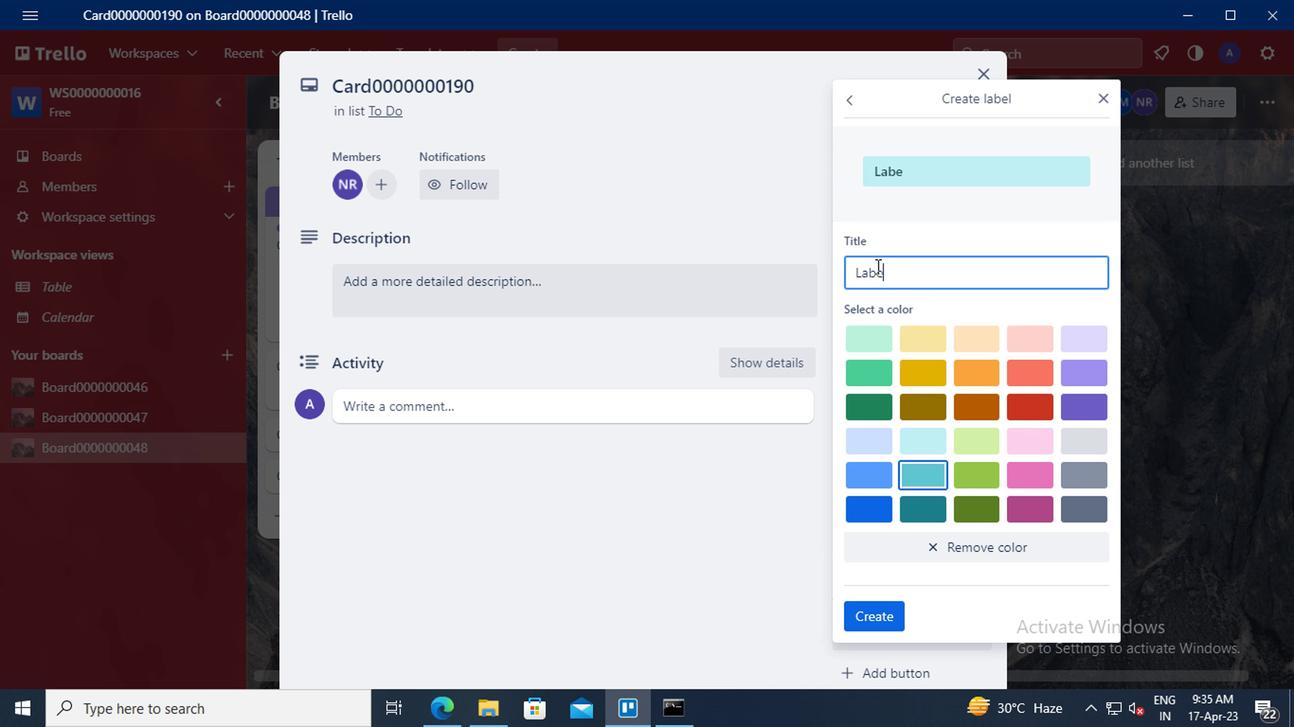 
Action: Key pressed L0000
Screenshot: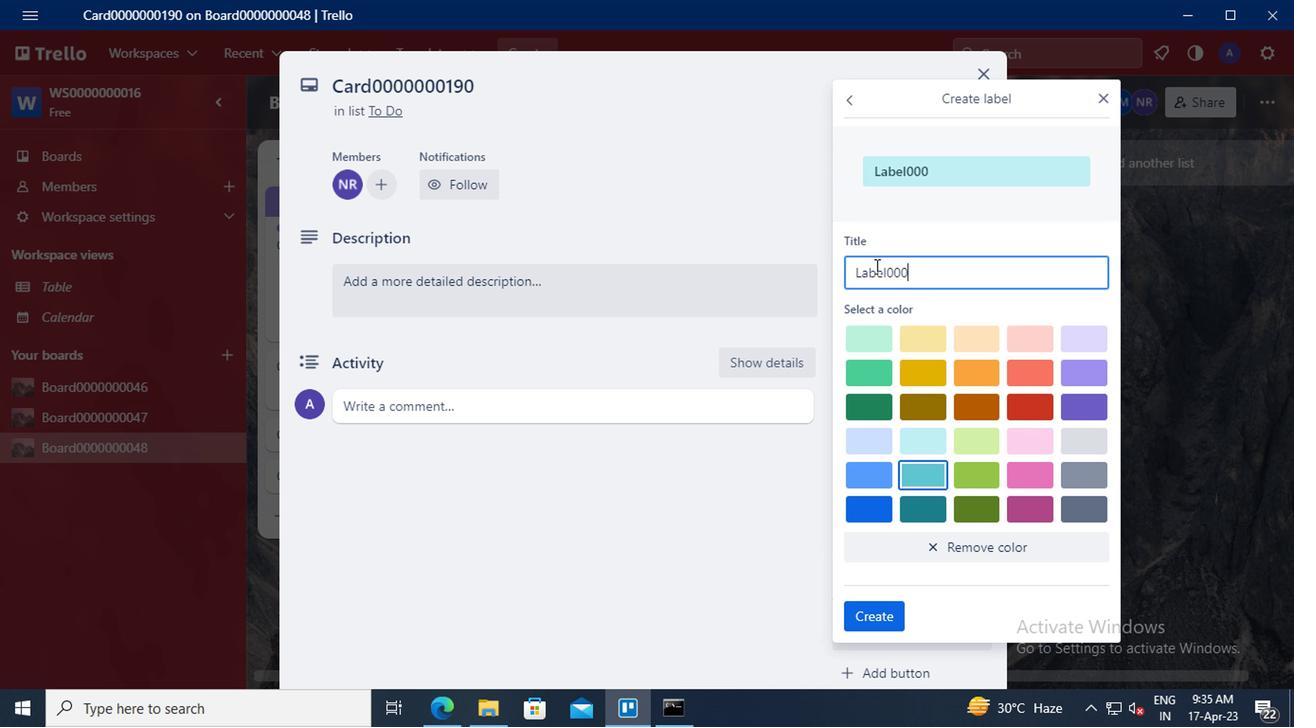 
Action: Mouse moved to (870, 266)
Screenshot: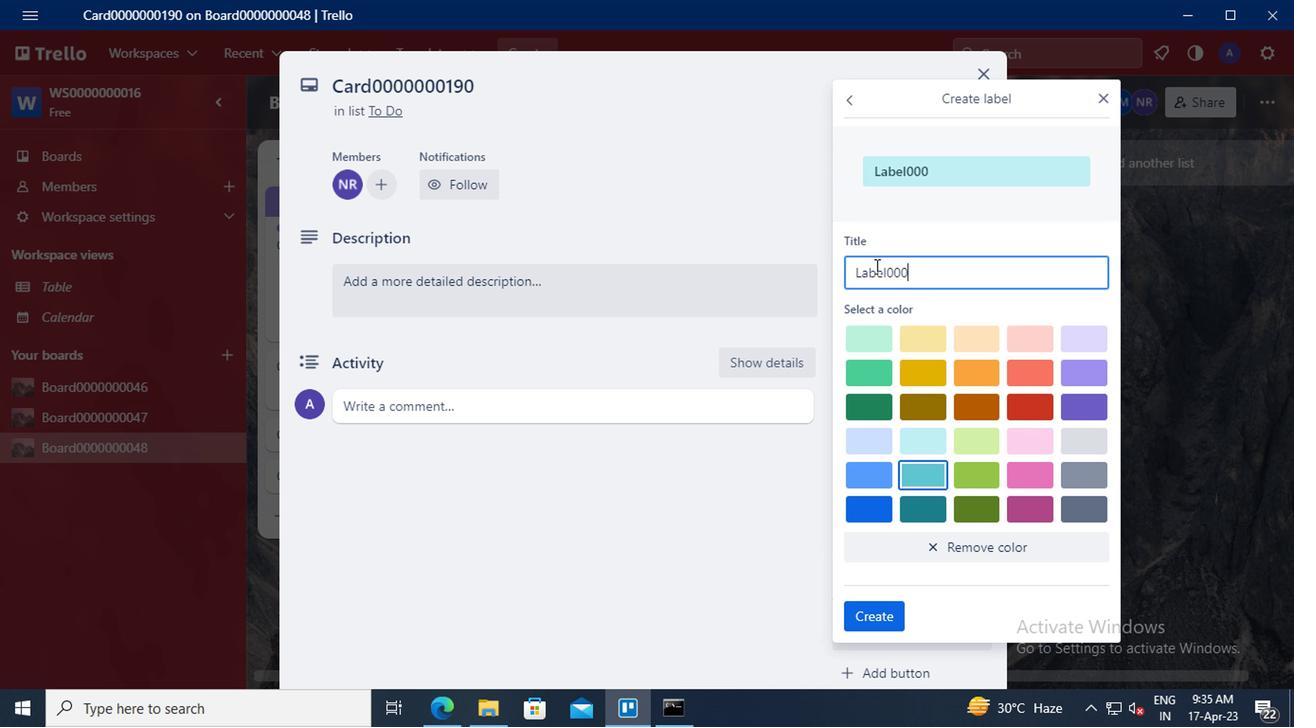 
Action: Key pressed 00019
Screenshot: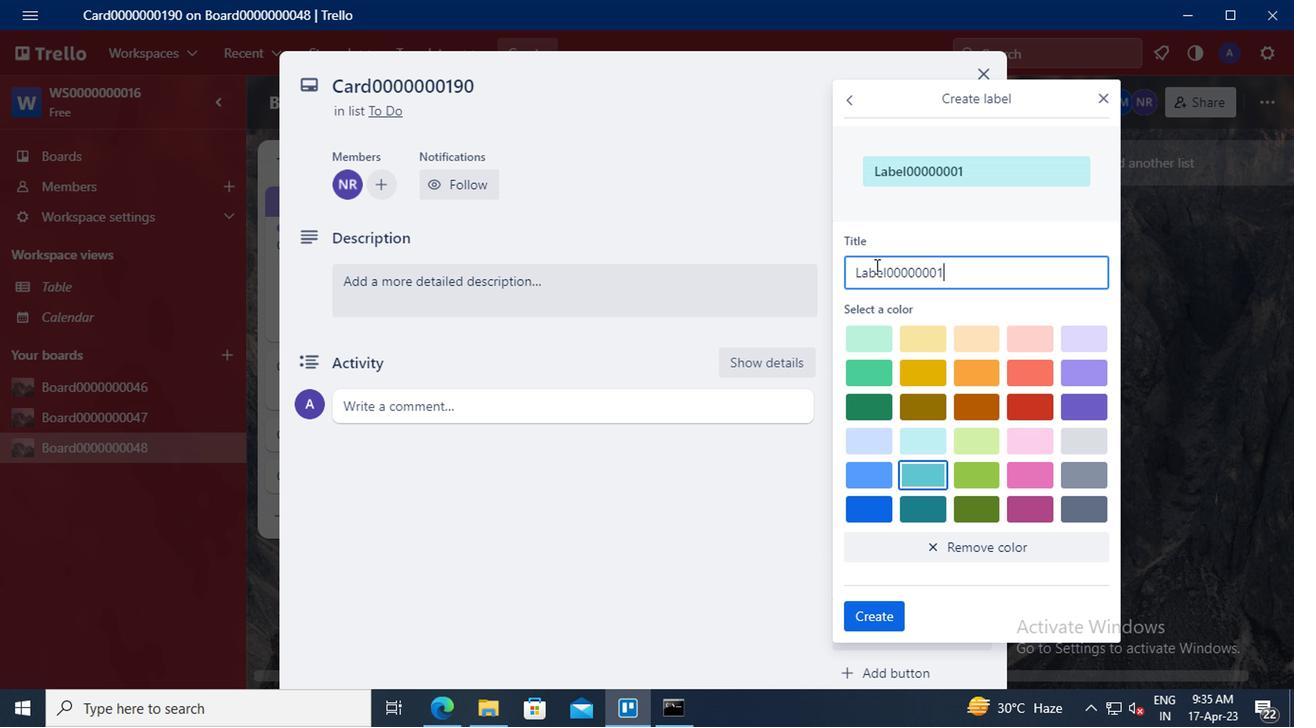 
Action: Mouse moved to (870, 266)
Screenshot: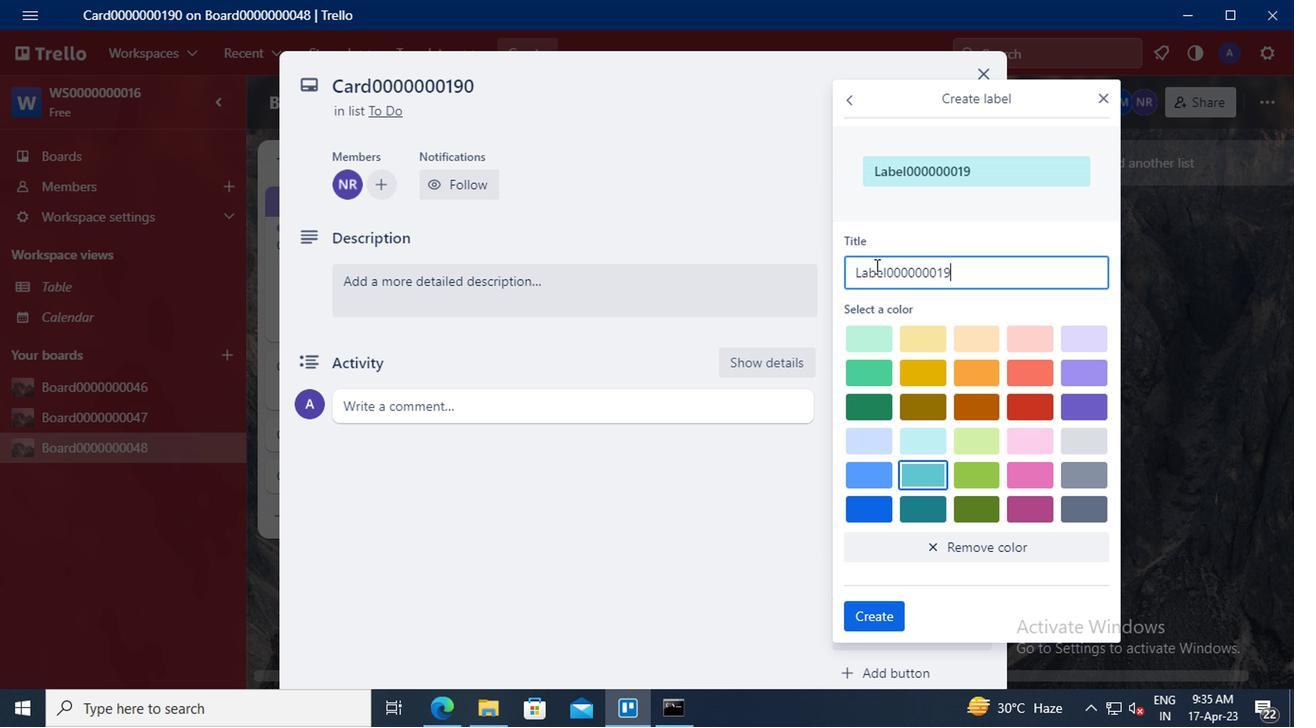 
Action: Key pressed 0
Screenshot: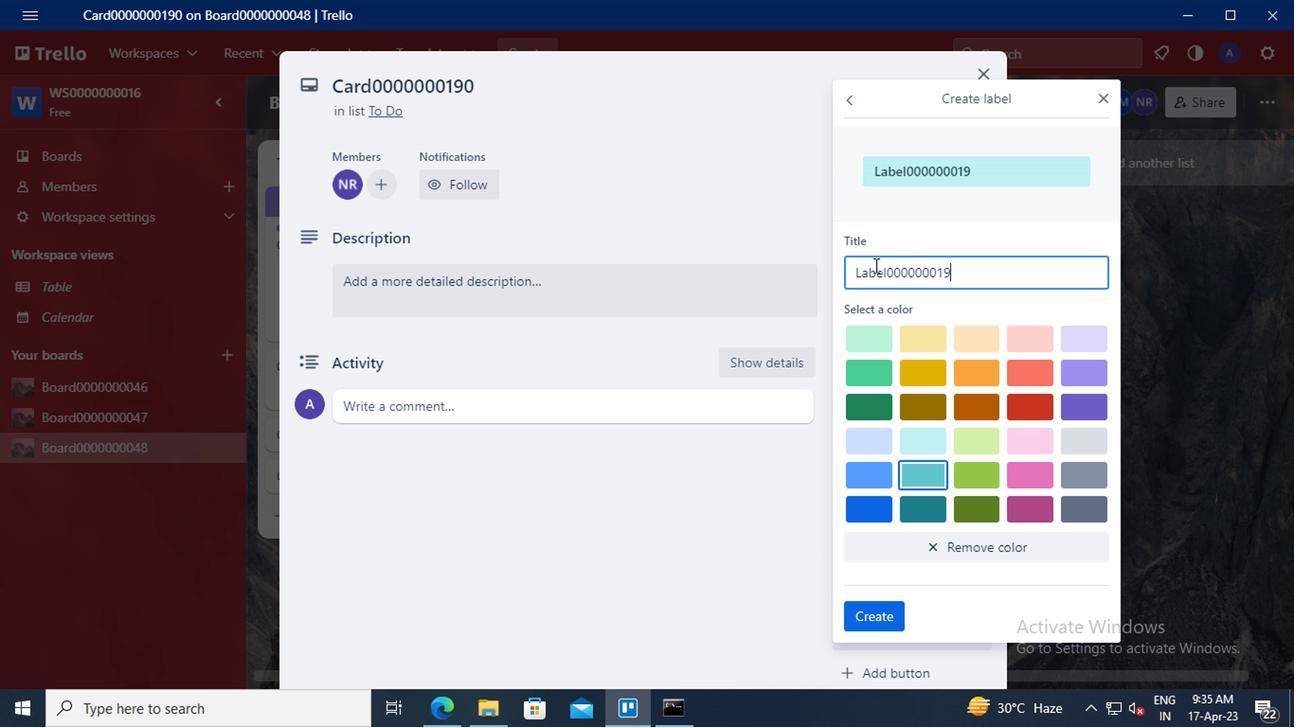 
Action: Mouse moved to (856, 471)
Screenshot: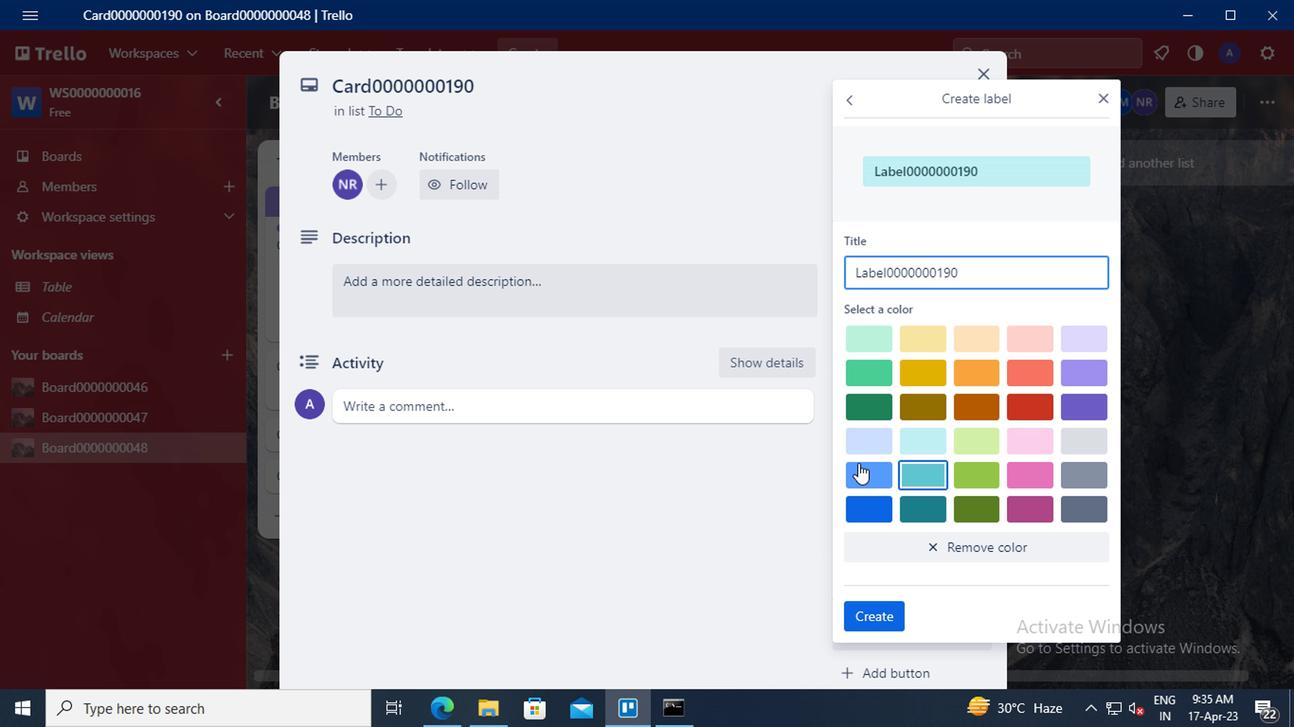 
Action: Mouse pressed left at (856, 471)
Screenshot: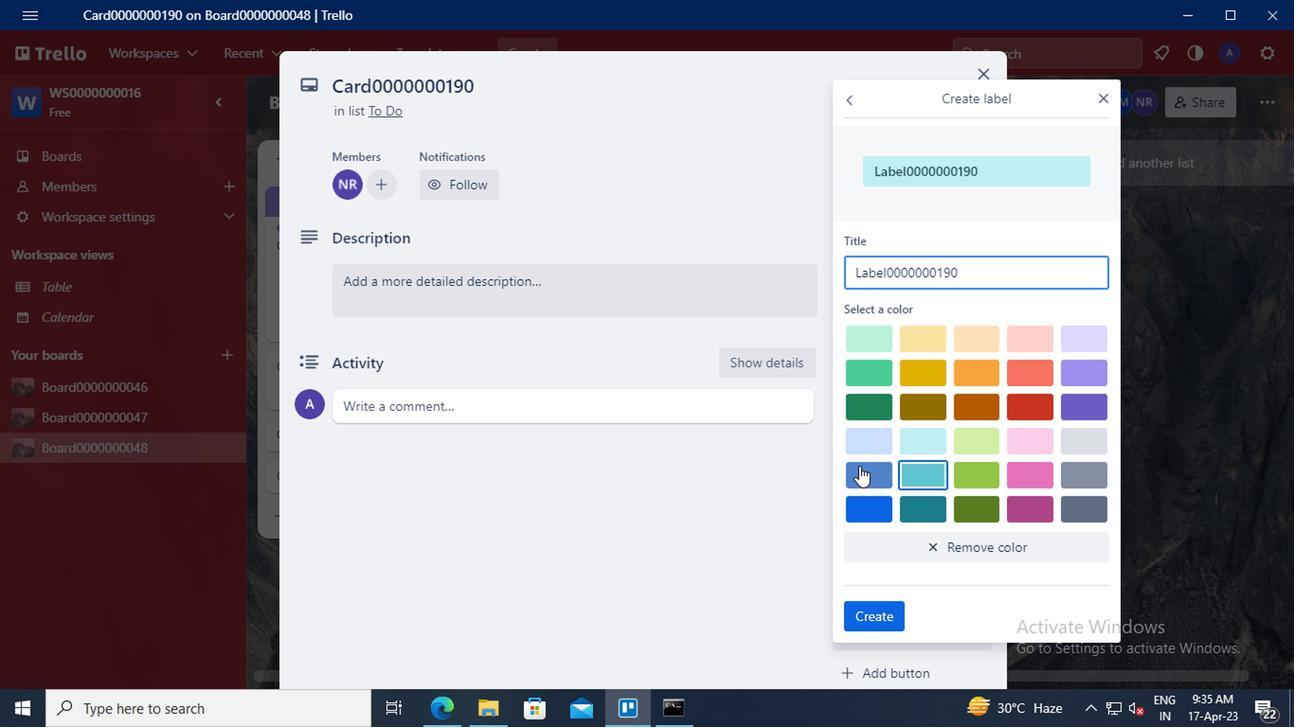 
Action: Mouse moved to (863, 623)
Screenshot: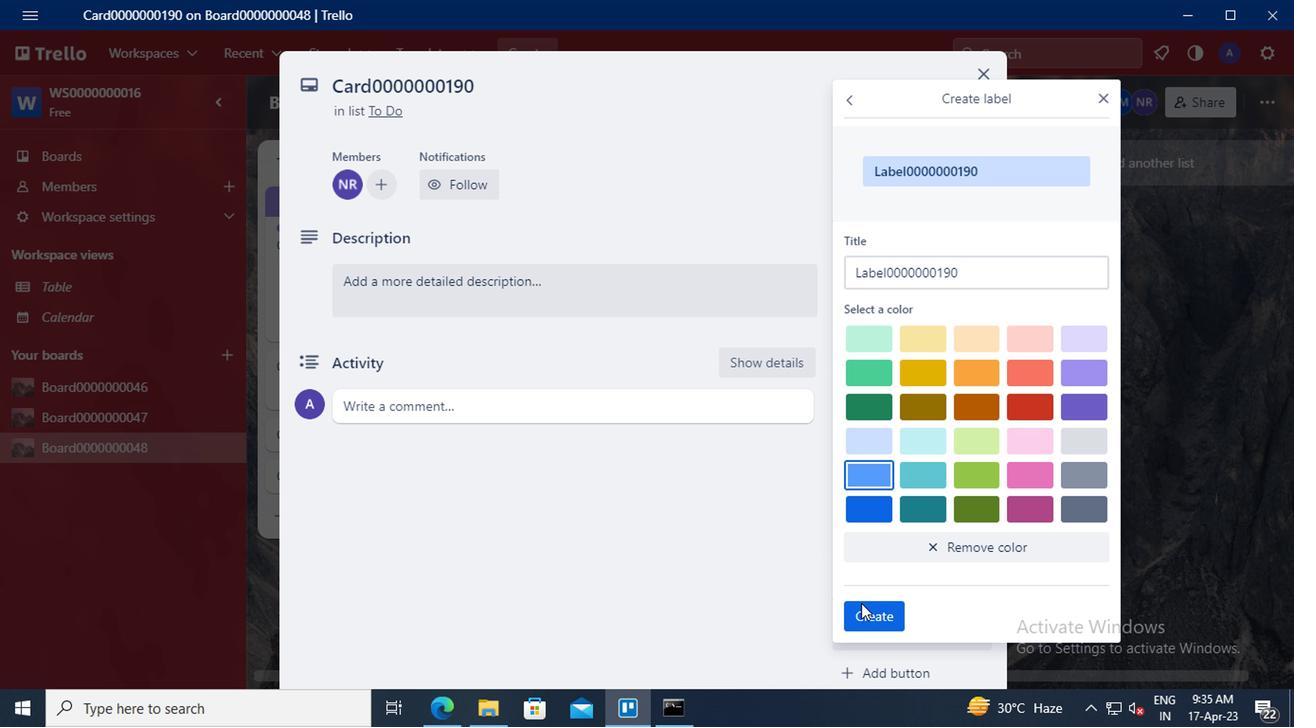 
Action: Mouse pressed left at (863, 623)
Screenshot: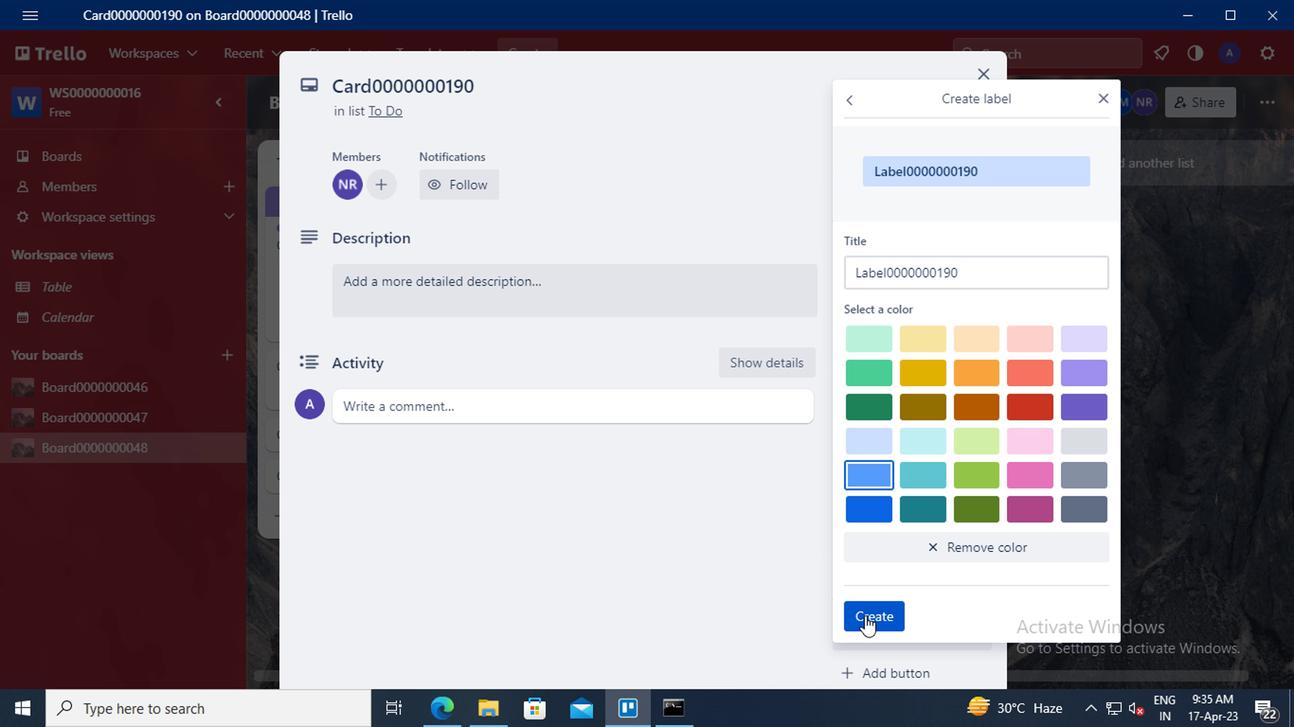 
Action: Mouse moved to (1097, 99)
Screenshot: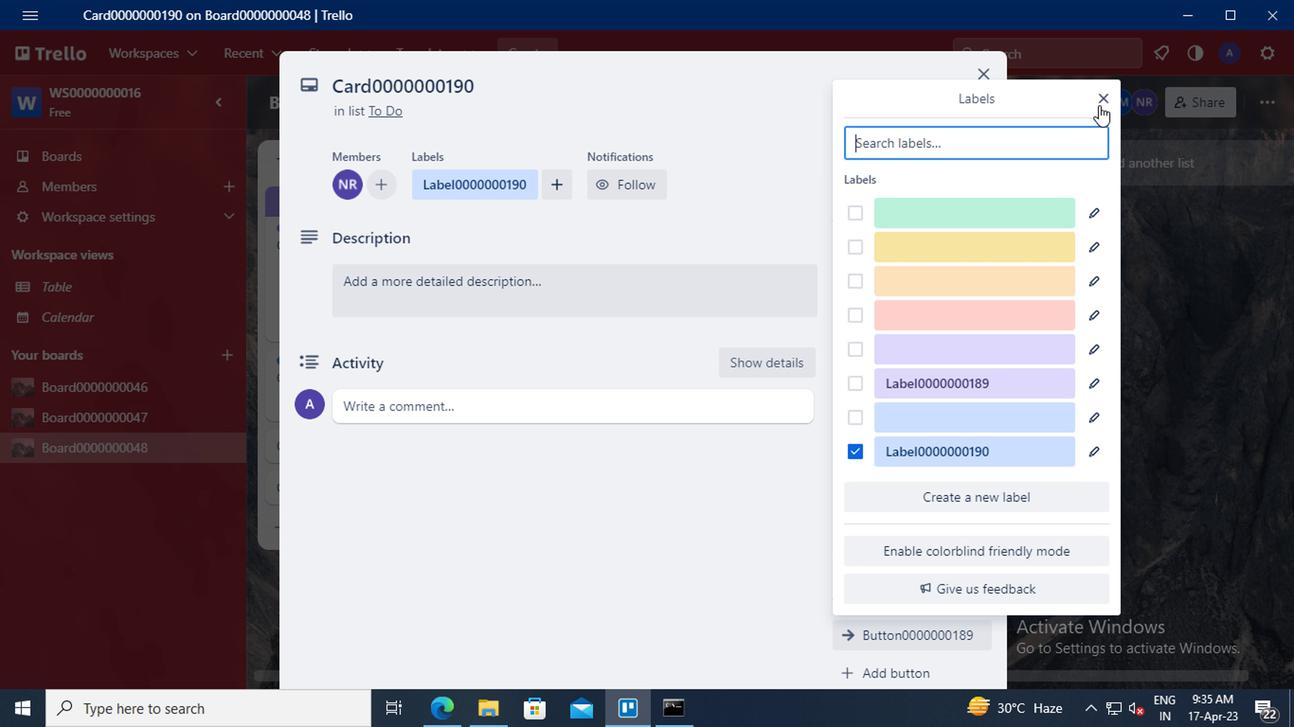 
Action: Mouse pressed left at (1097, 99)
Screenshot: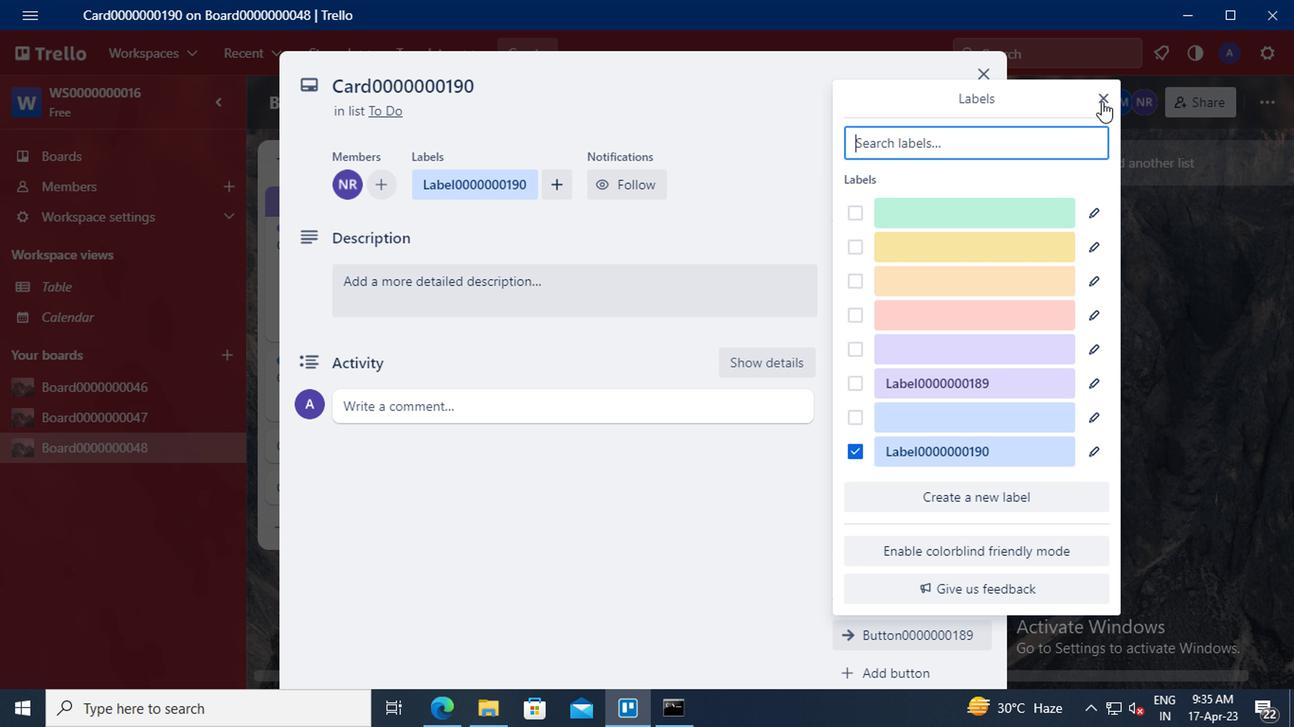 
Action: Mouse moved to (905, 317)
Screenshot: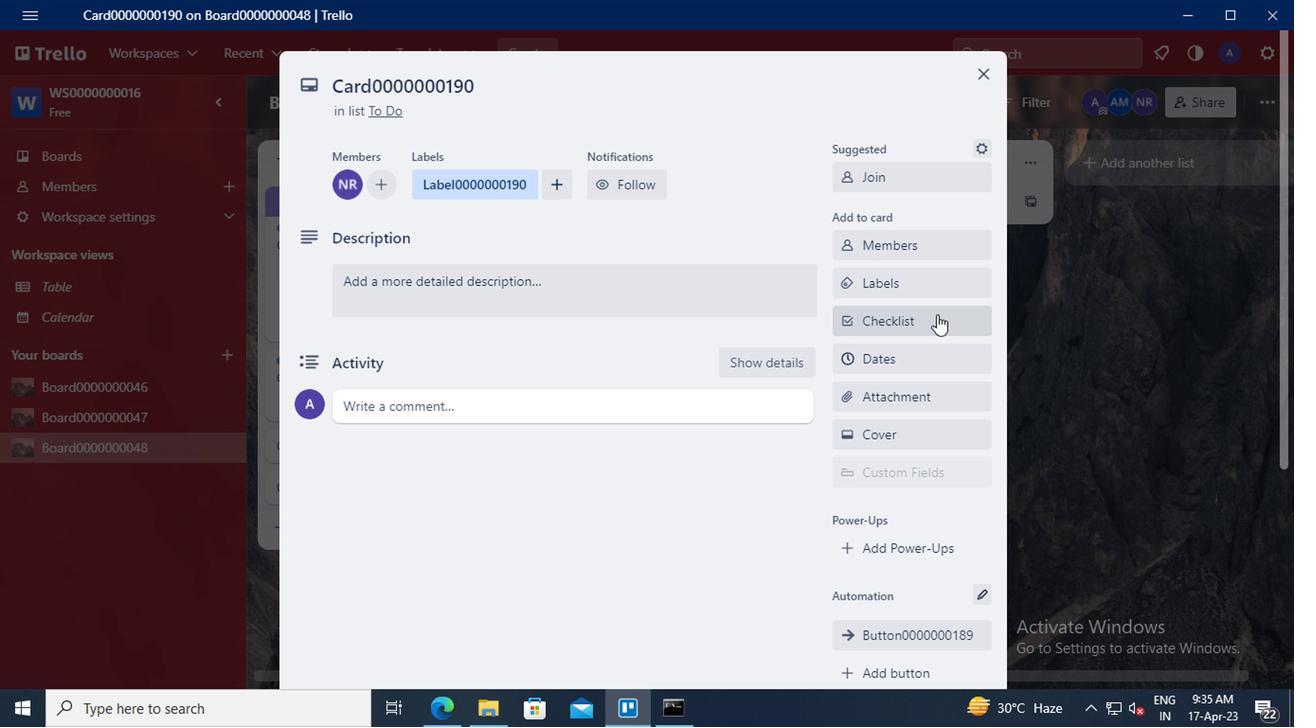 
Action: Mouse pressed left at (905, 317)
Screenshot: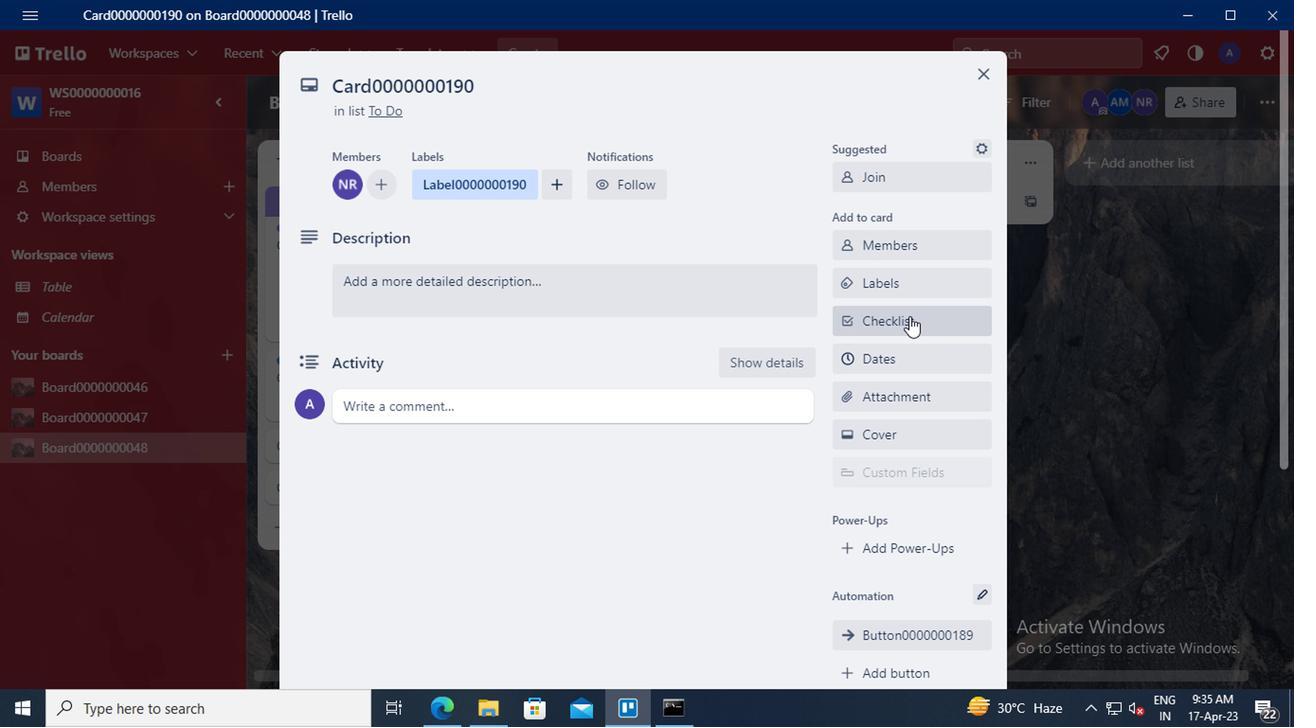 
Action: Key pressed <Key.delete><Key.shift>CL0000000190
Screenshot: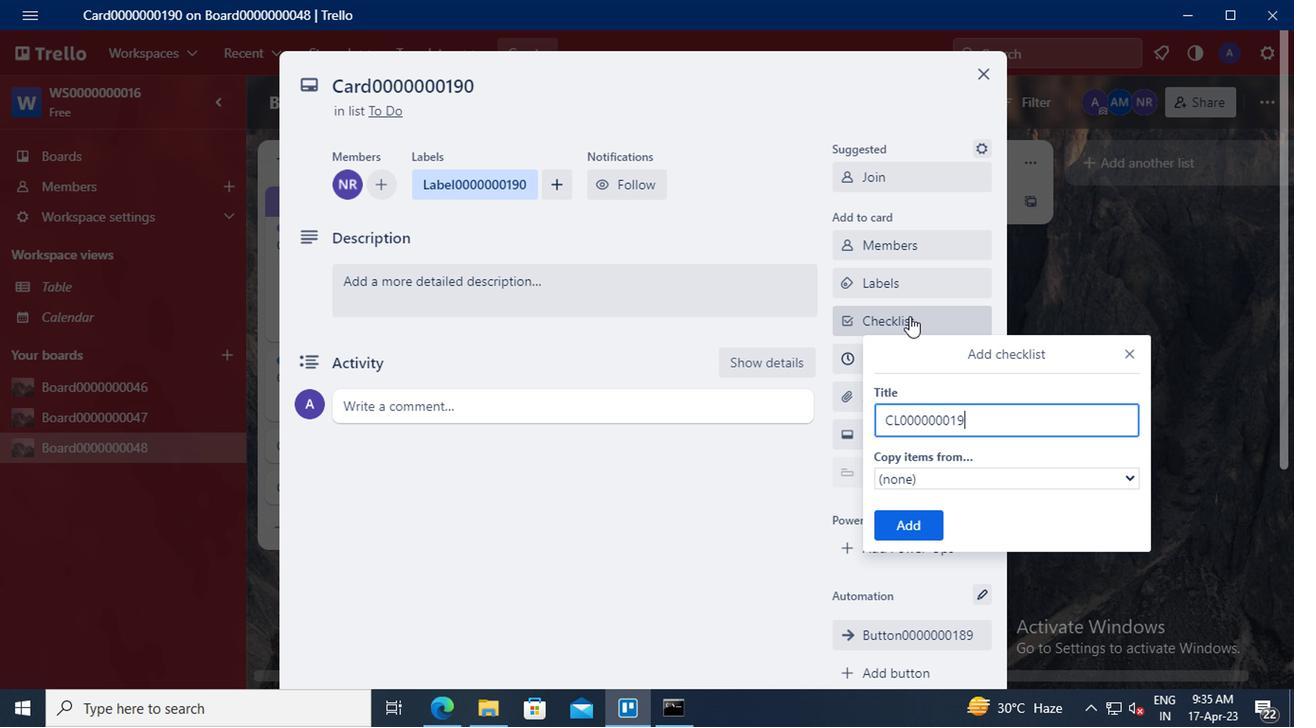 
Action: Mouse moved to (905, 526)
Screenshot: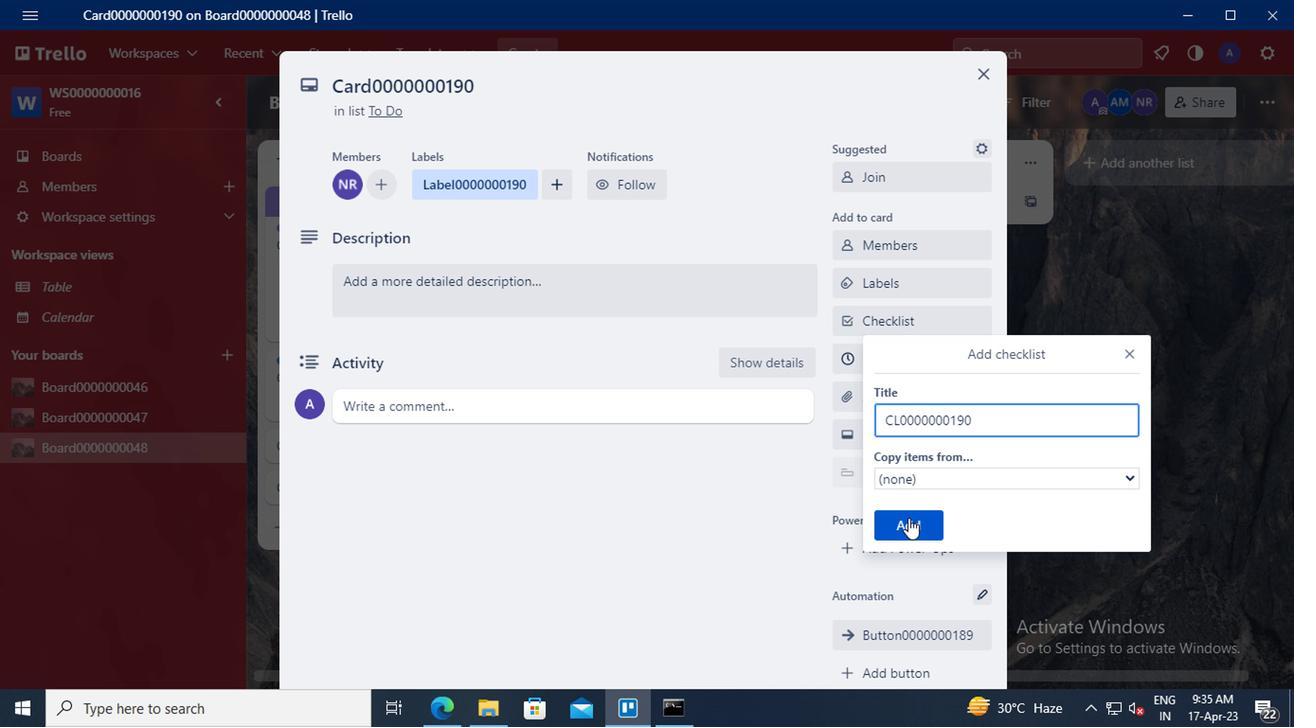 
Action: Mouse pressed left at (905, 526)
Screenshot: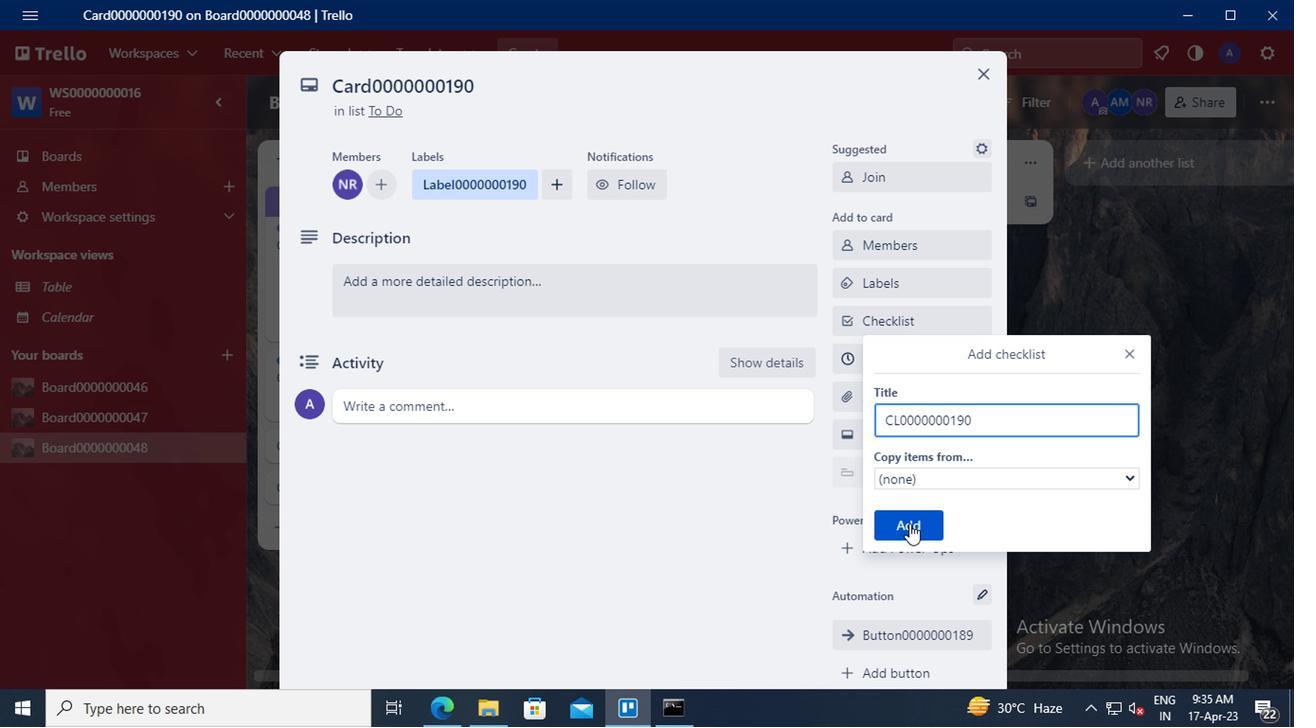 
Action: Mouse moved to (907, 364)
Screenshot: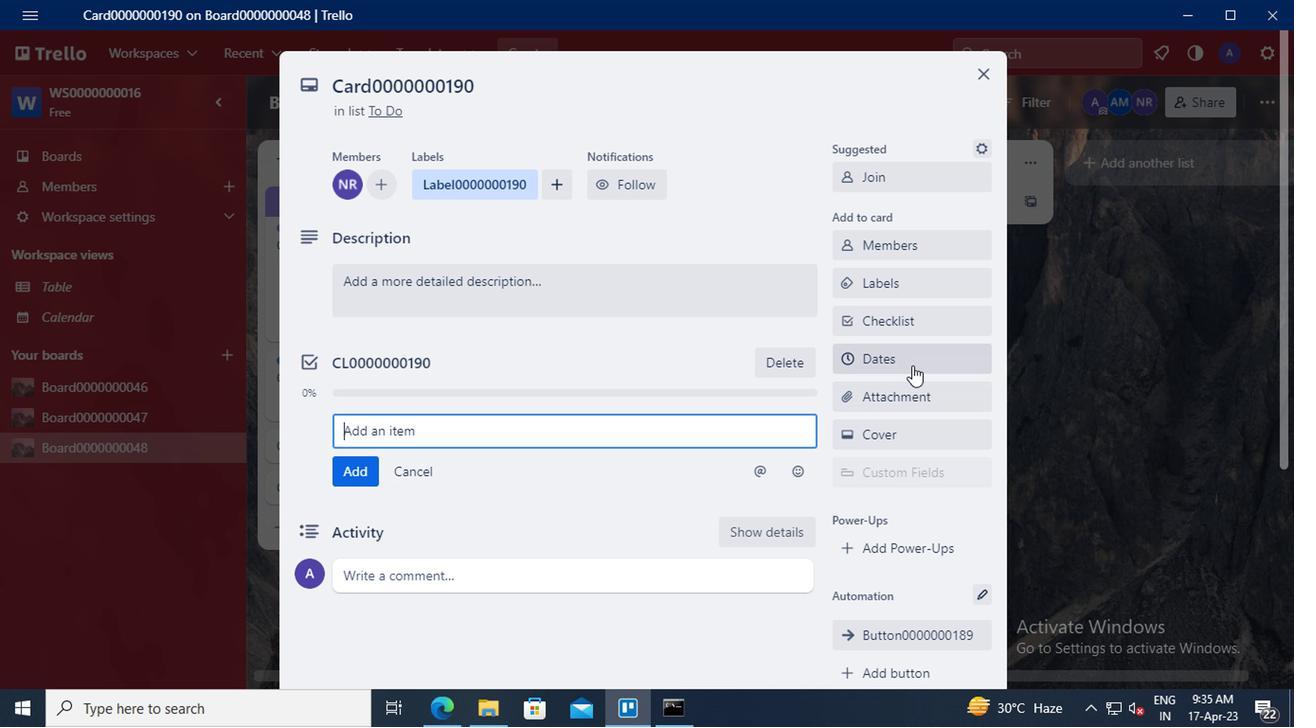 
Action: Mouse pressed left at (907, 364)
Screenshot: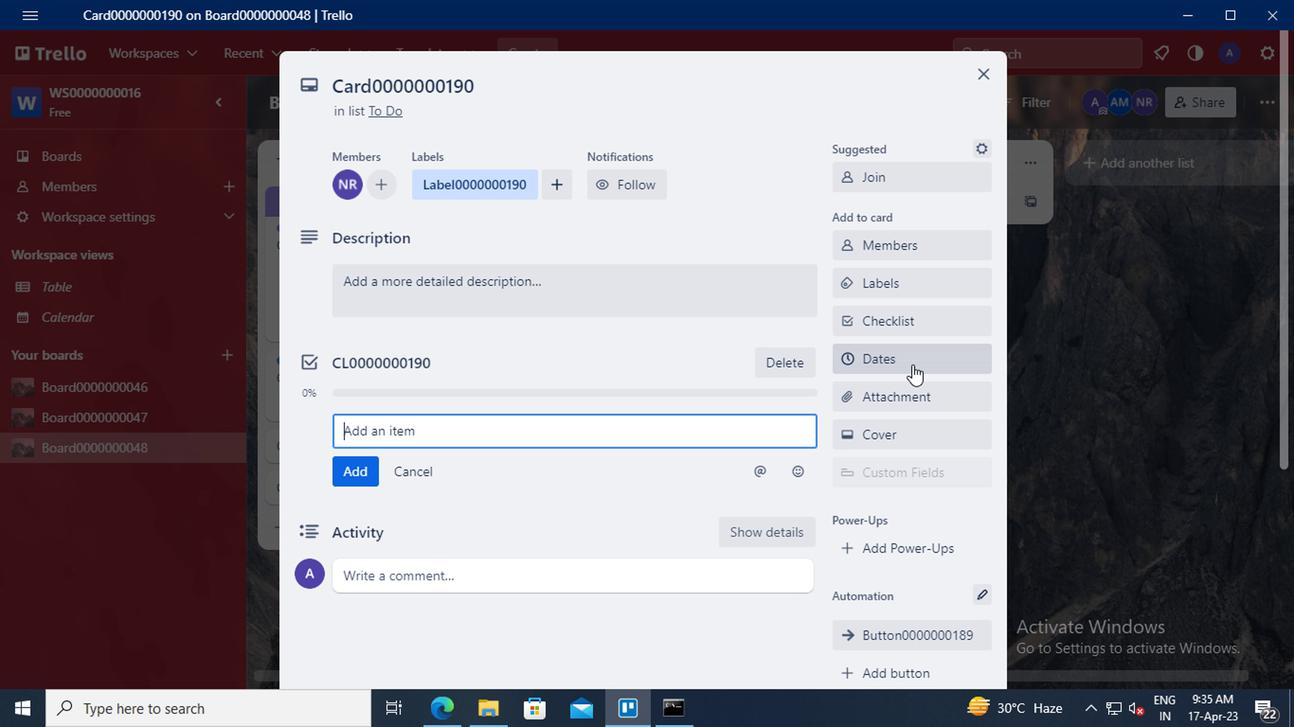 
Action: Mouse moved to (844, 439)
Screenshot: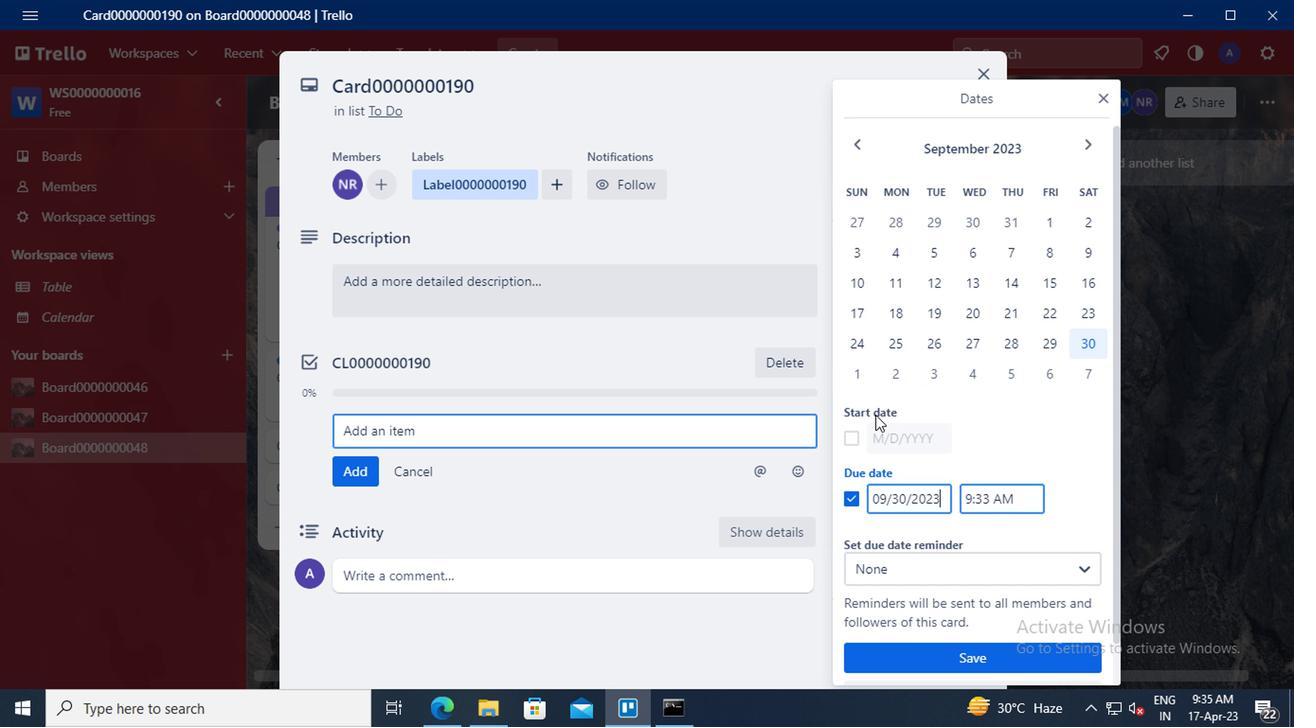 
Action: Mouse pressed left at (844, 439)
Screenshot: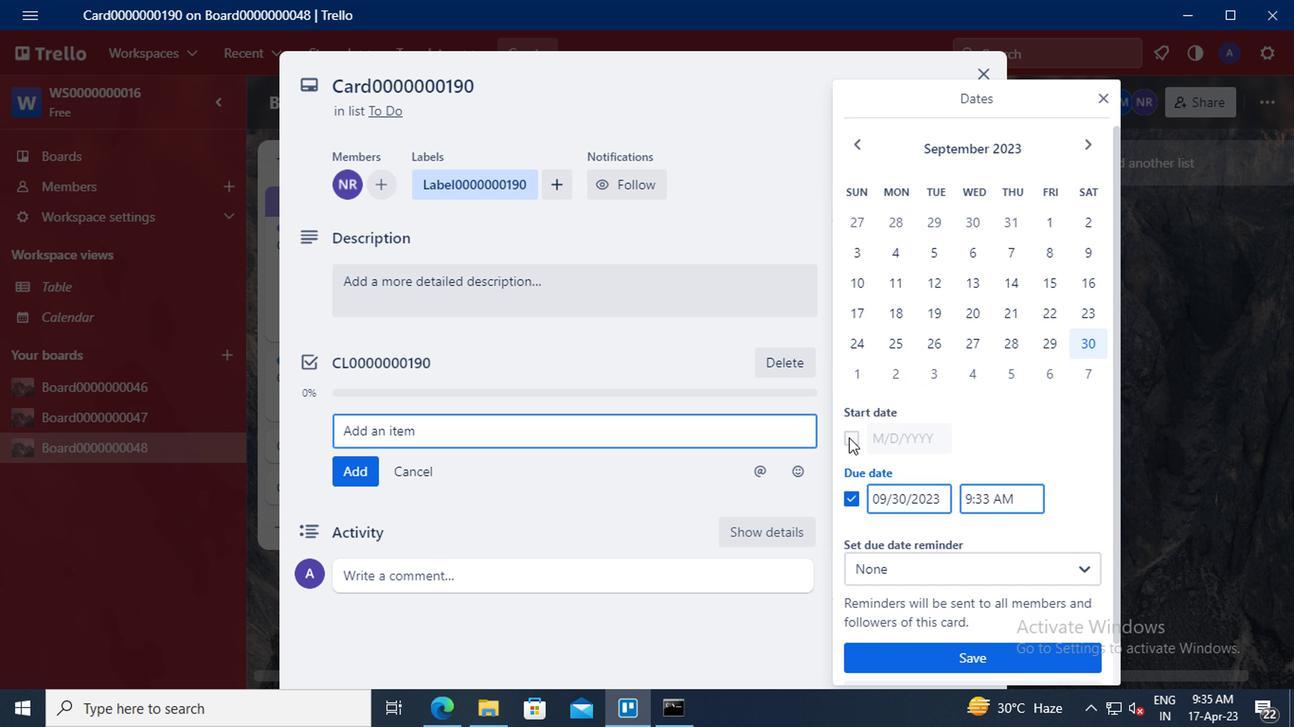 
Action: Mouse moved to (900, 439)
Screenshot: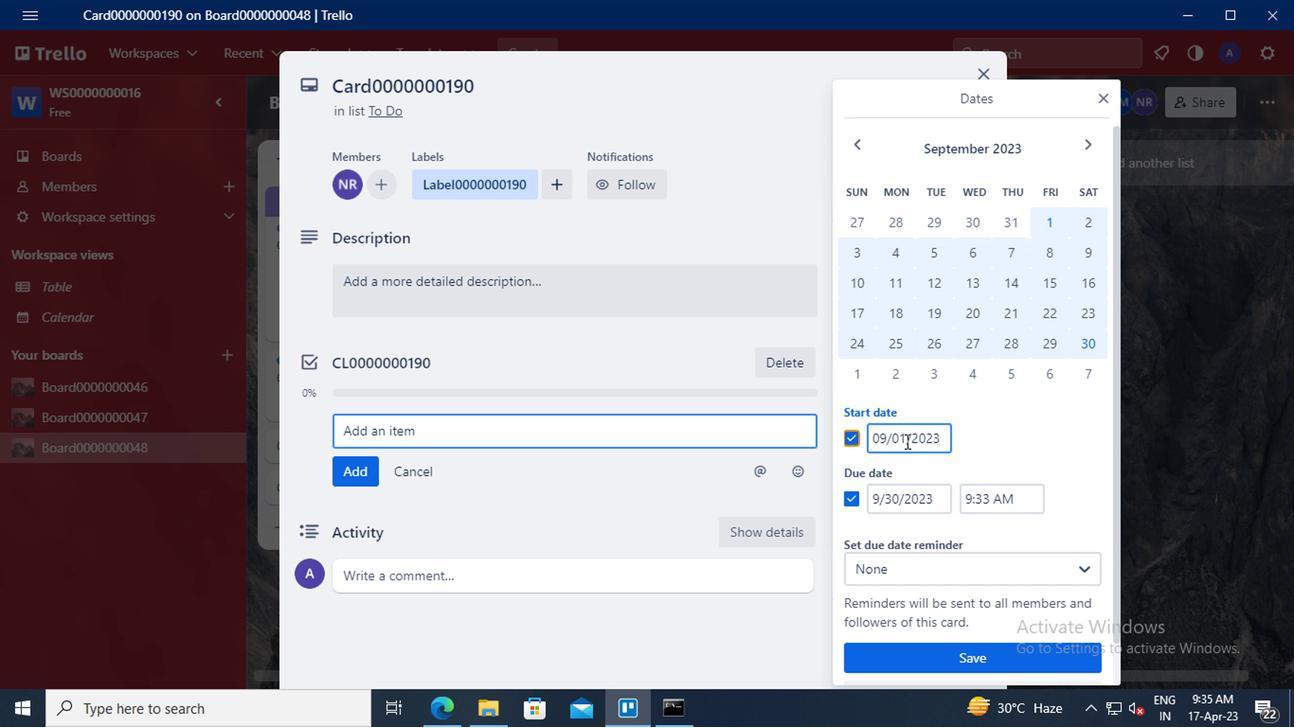 
Action: Mouse pressed left at (900, 439)
Screenshot: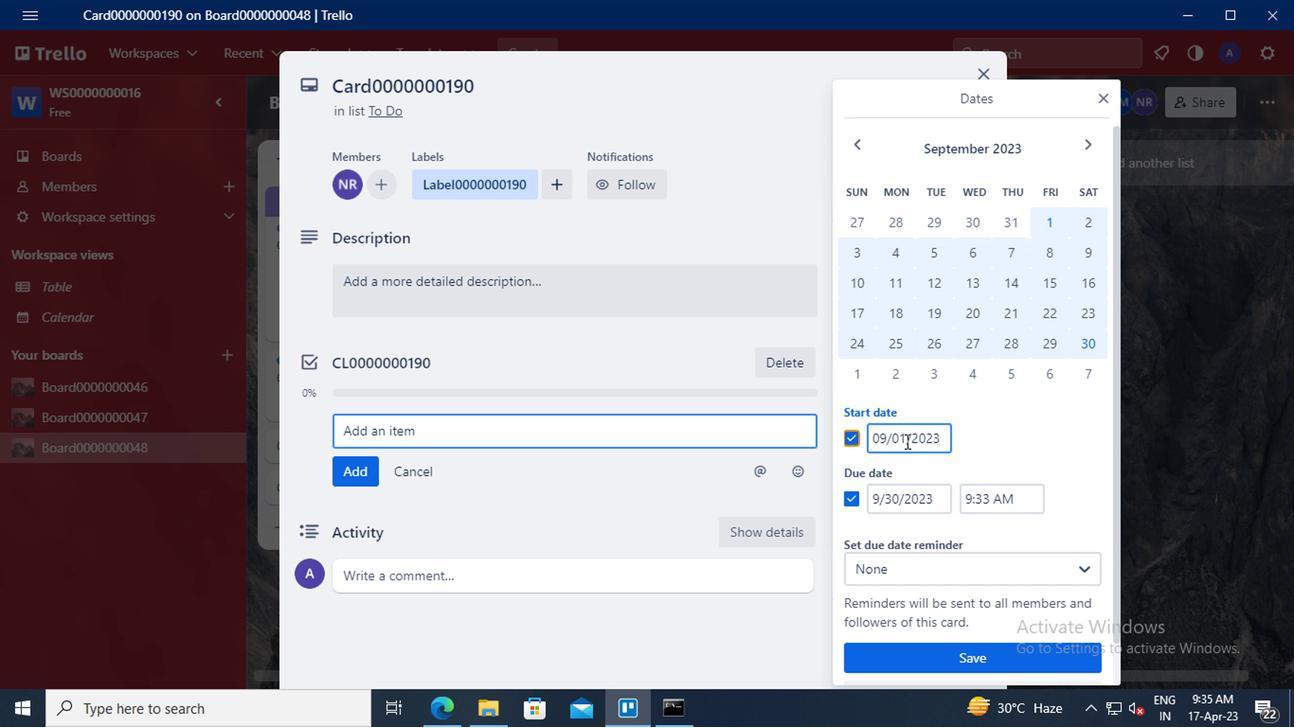 
Action: Mouse moved to (898, 382)
Screenshot: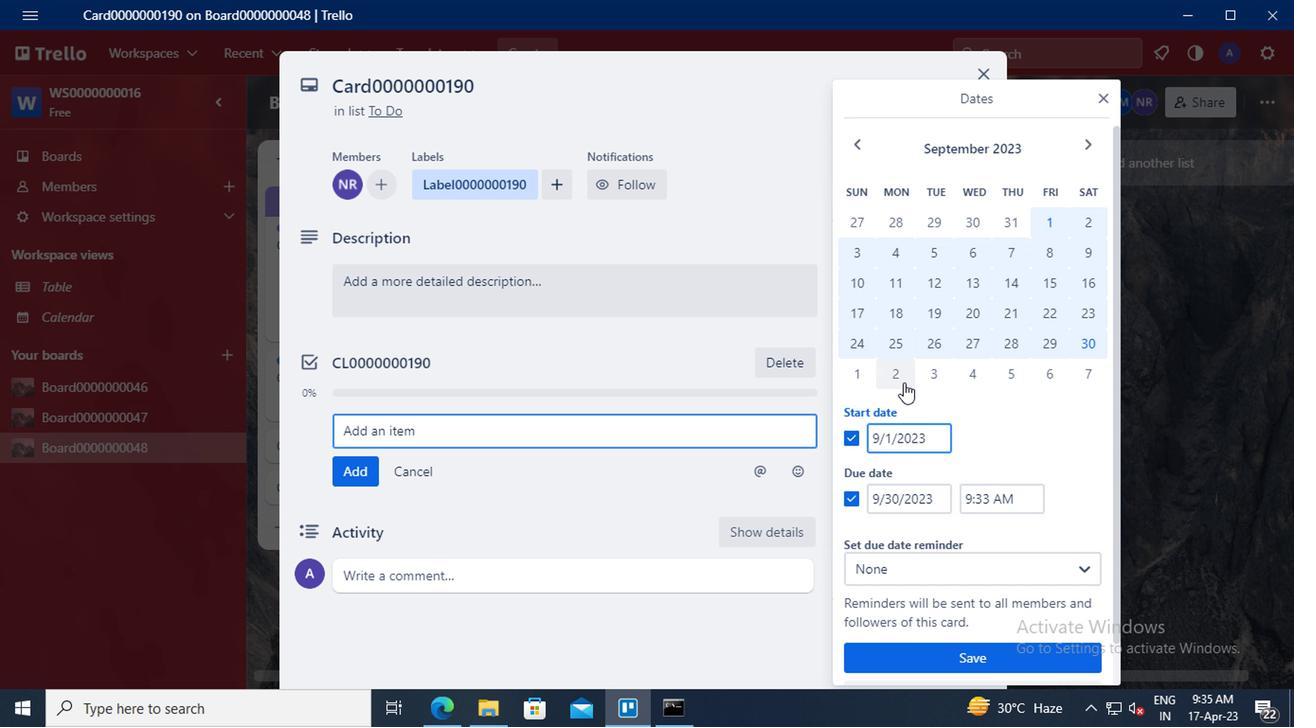
Action: Key pressed <Key.left>
Screenshot: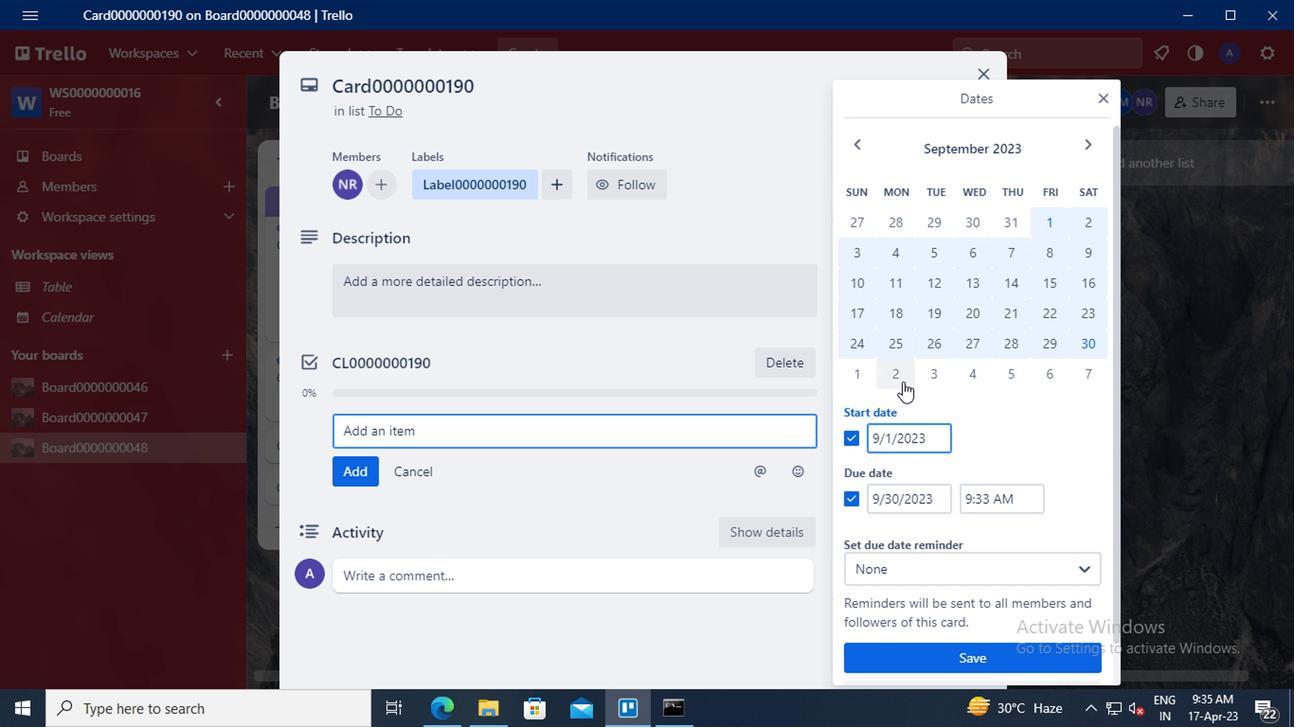 
Action: Mouse moved to (897, 382)
Screenshot: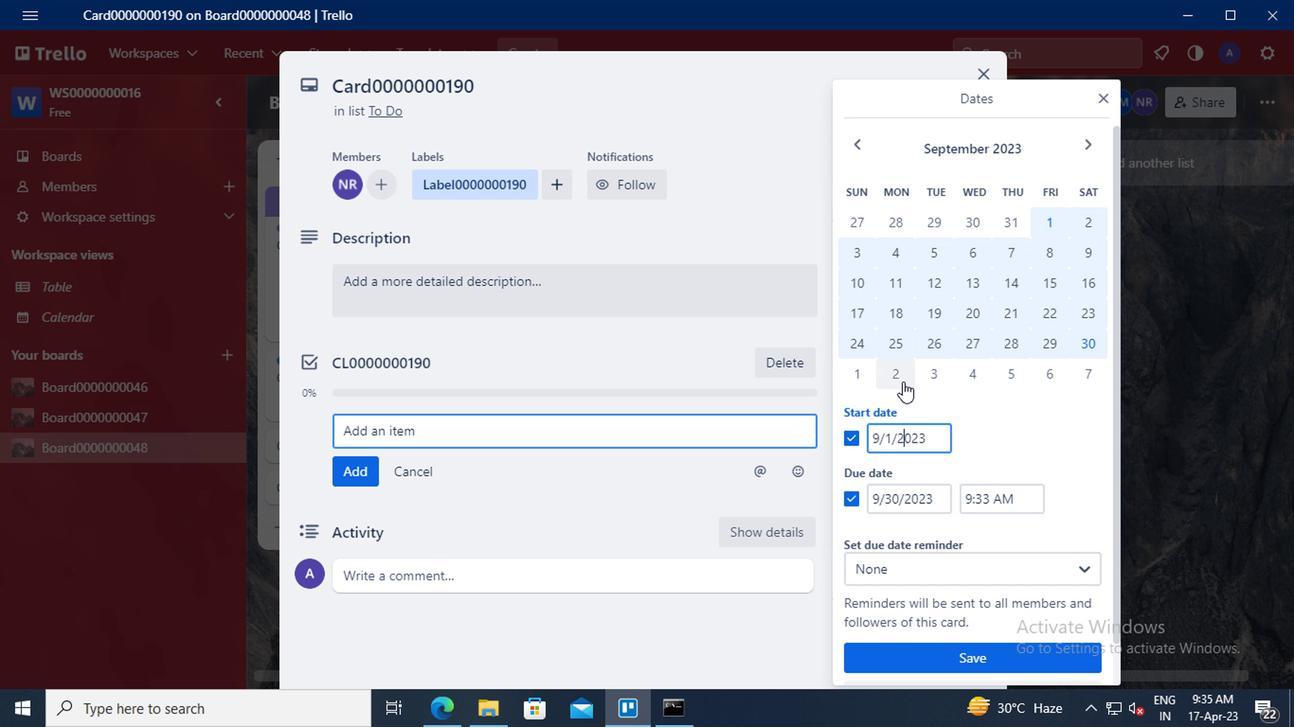 
Action: Key pressed <Key.left><Key.backspace>1<Key.left><Key.left><Key.backspace>9
Screenshot: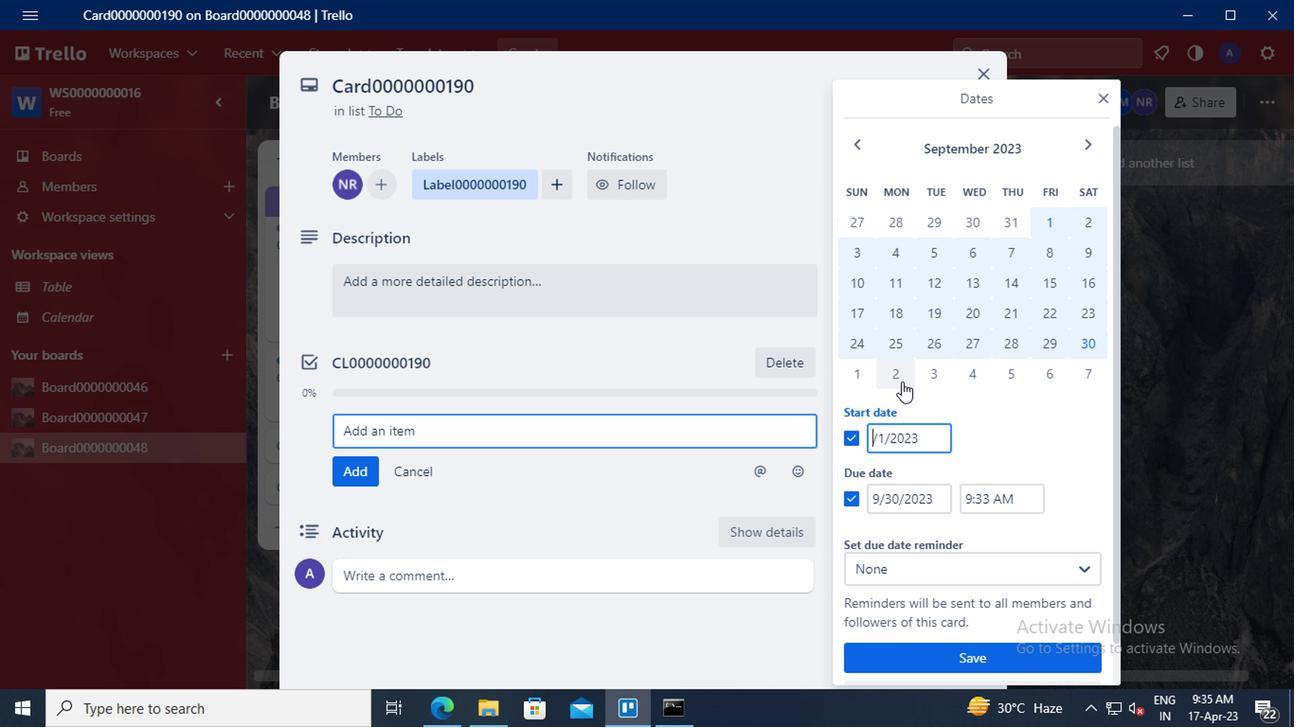 
Action: Mouse moved to (893, 505)
Screenshot: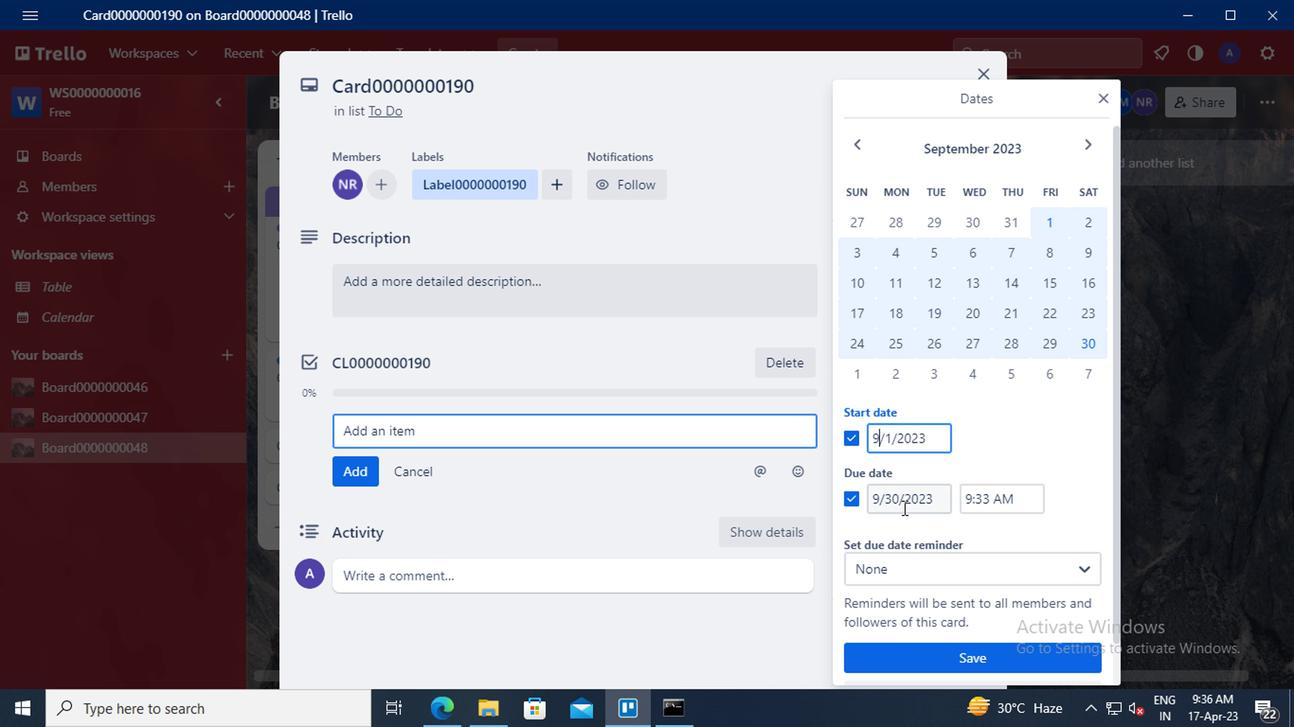 
Action: Mouse pressed left at (893, 505)
Screenshot: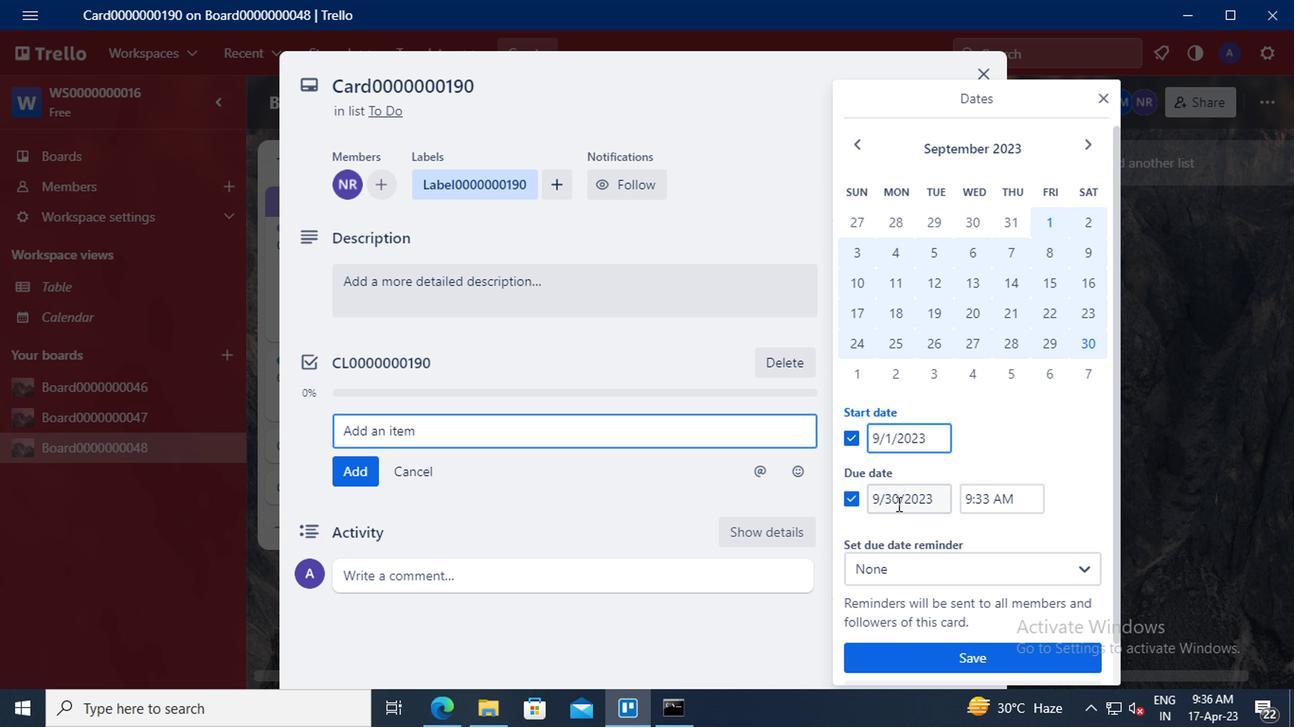 
Action: Mouse moved to (893, 481)
Screenshot: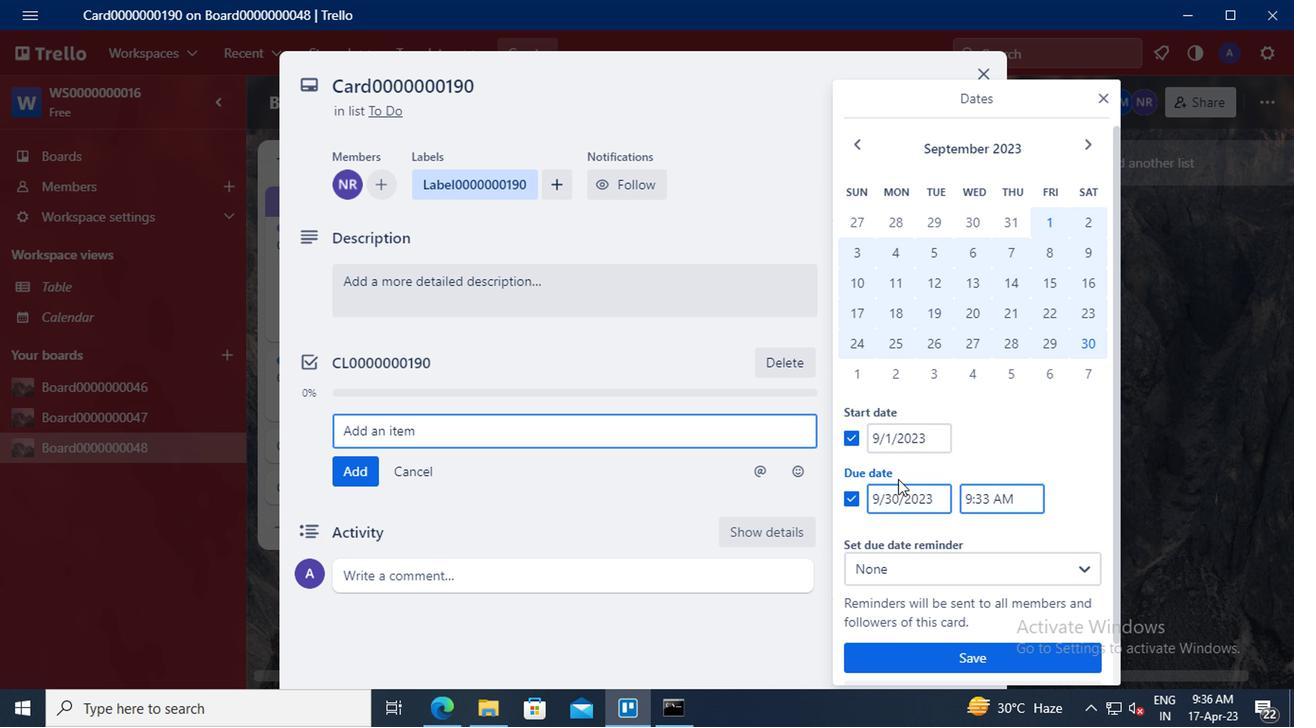 
Action: Key pressed <Key.backspace>
Screenshot: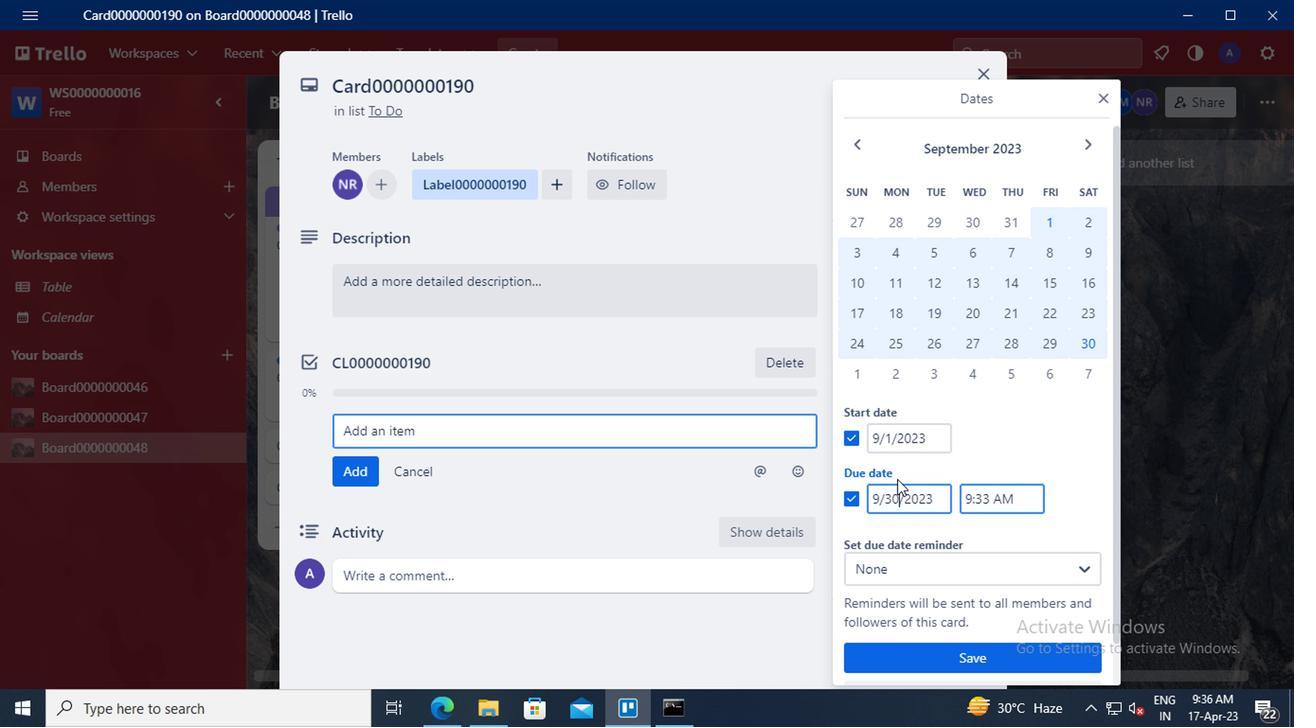 
Action: Mouse moved to (891, 479)
Screenshot: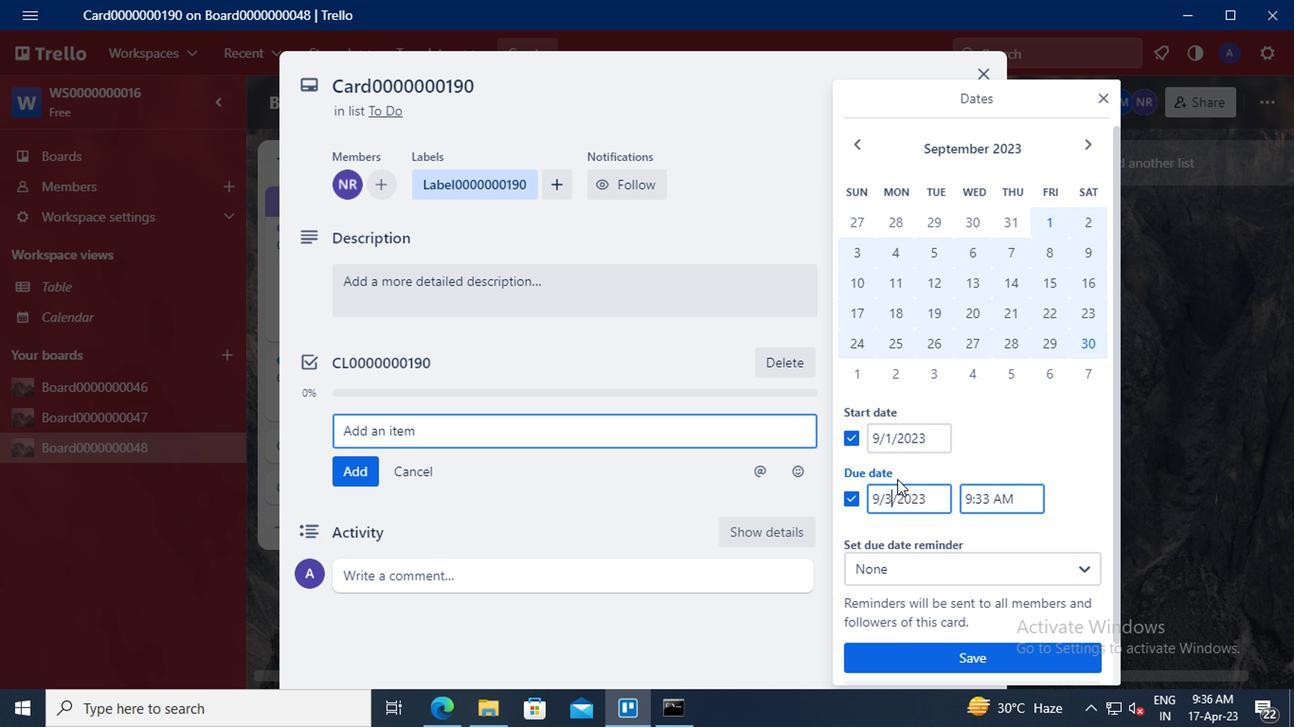 
Action: Key pressed <Key.backspace>30
Screenshot: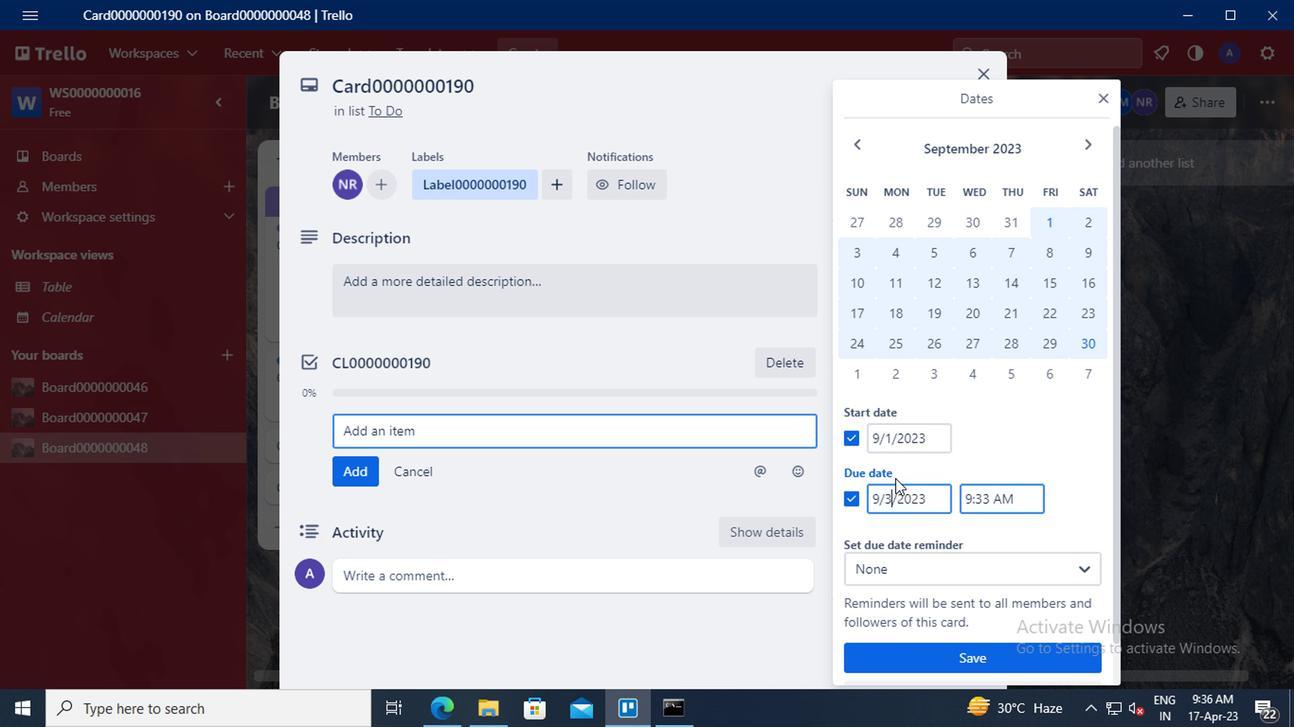 
Action: Mouse moved to (896, 654)
Screenshot: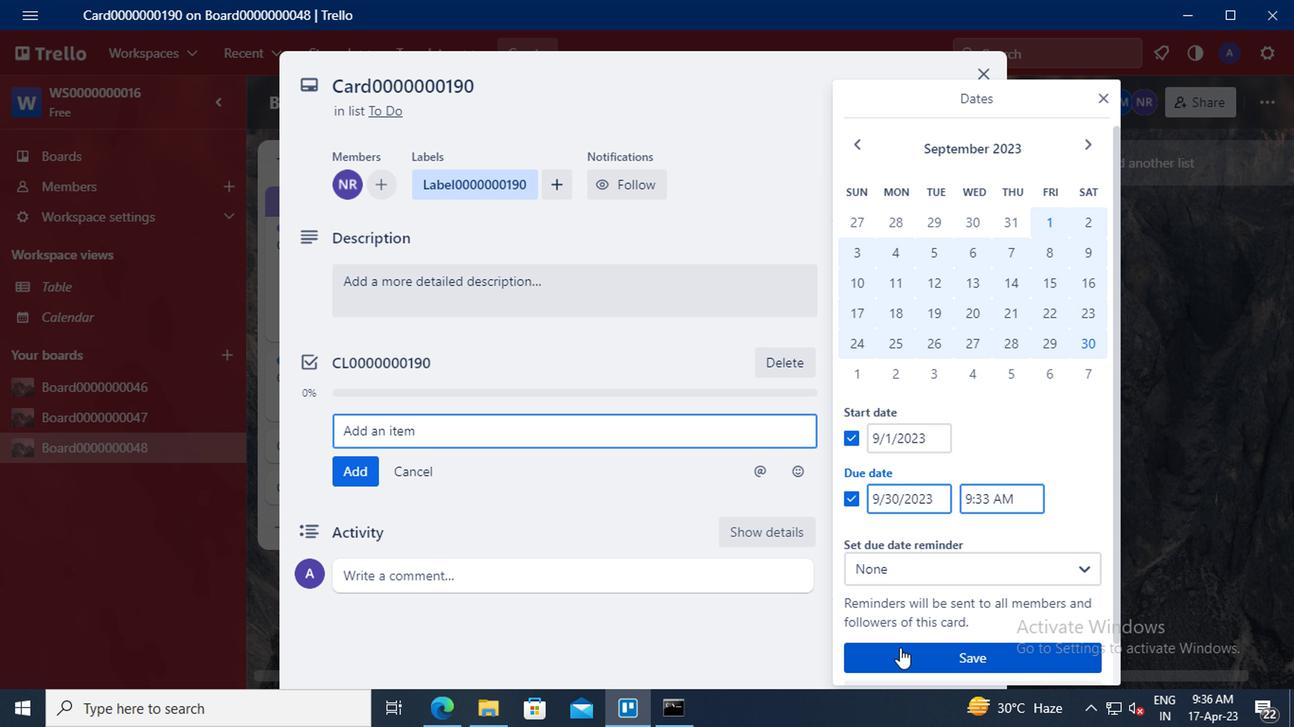 
Action: Mouse pressed left at (896, 654)
Screenshot: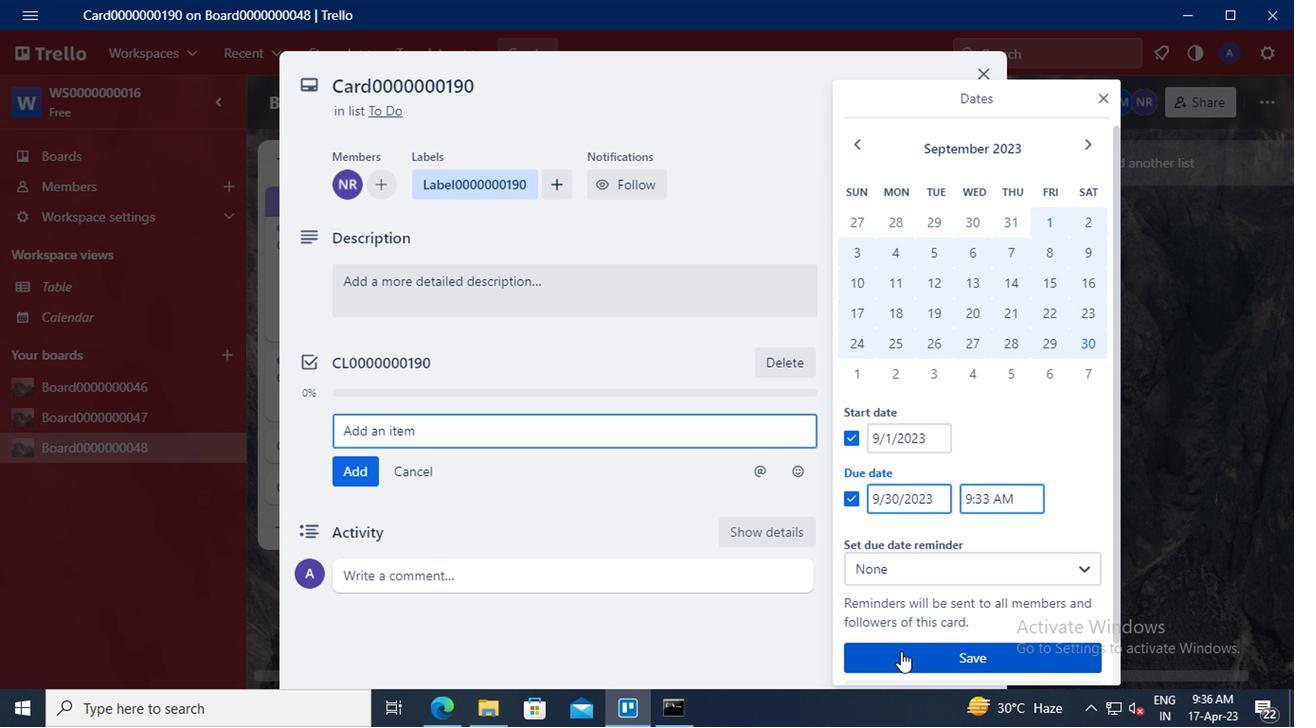 
